 Task: Add a condition where "Channel Is not Satisfaction prediction" in unsolved tickets in your groups.
Action: Mouse moved to (140, 486)
Screenshot: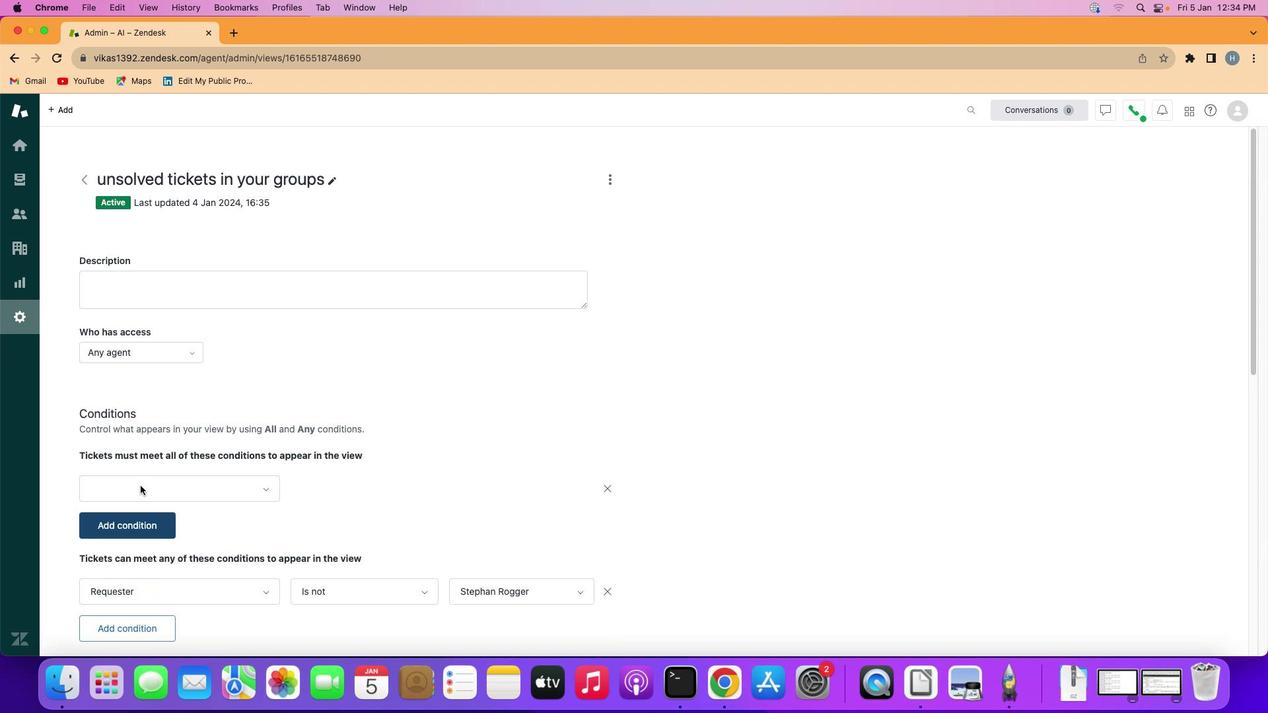 
Action: Mouse pressed left at (140, 486)
Screenshot: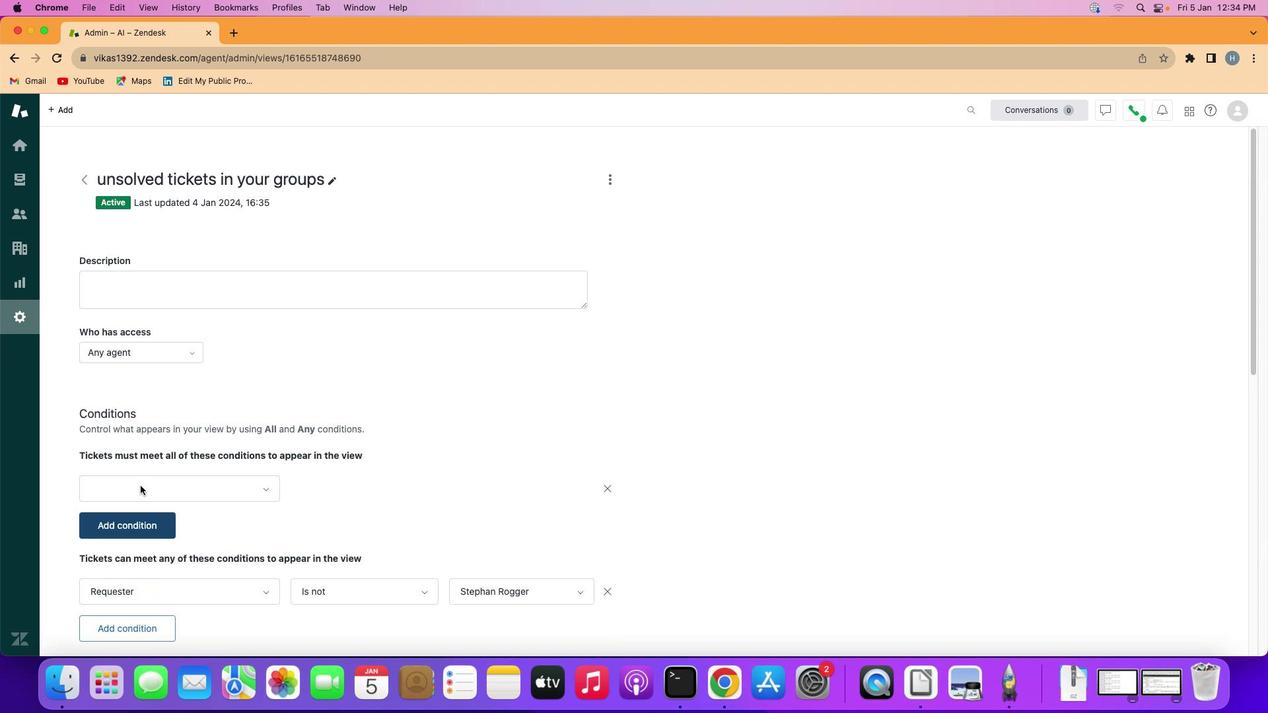 
Action: Mouse moved to (230, 486)
Screenshot: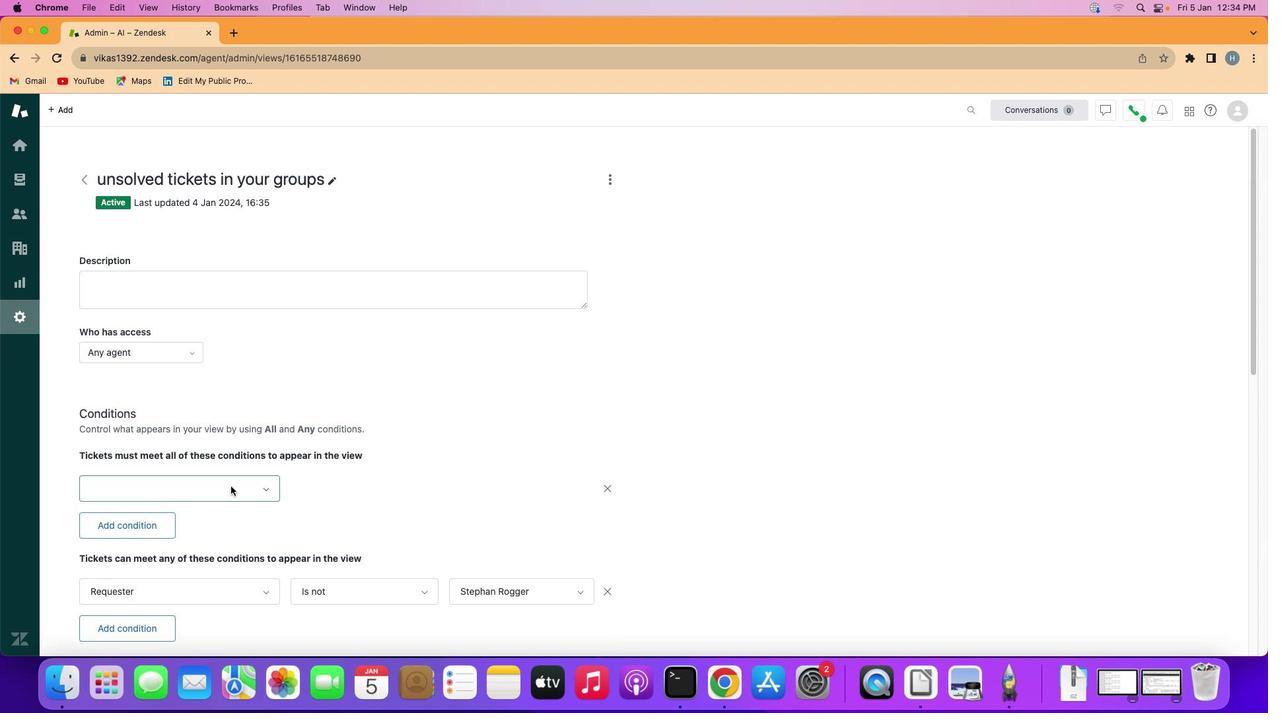 
Action: Mouse pressed left at (230, 486)
Screenshot: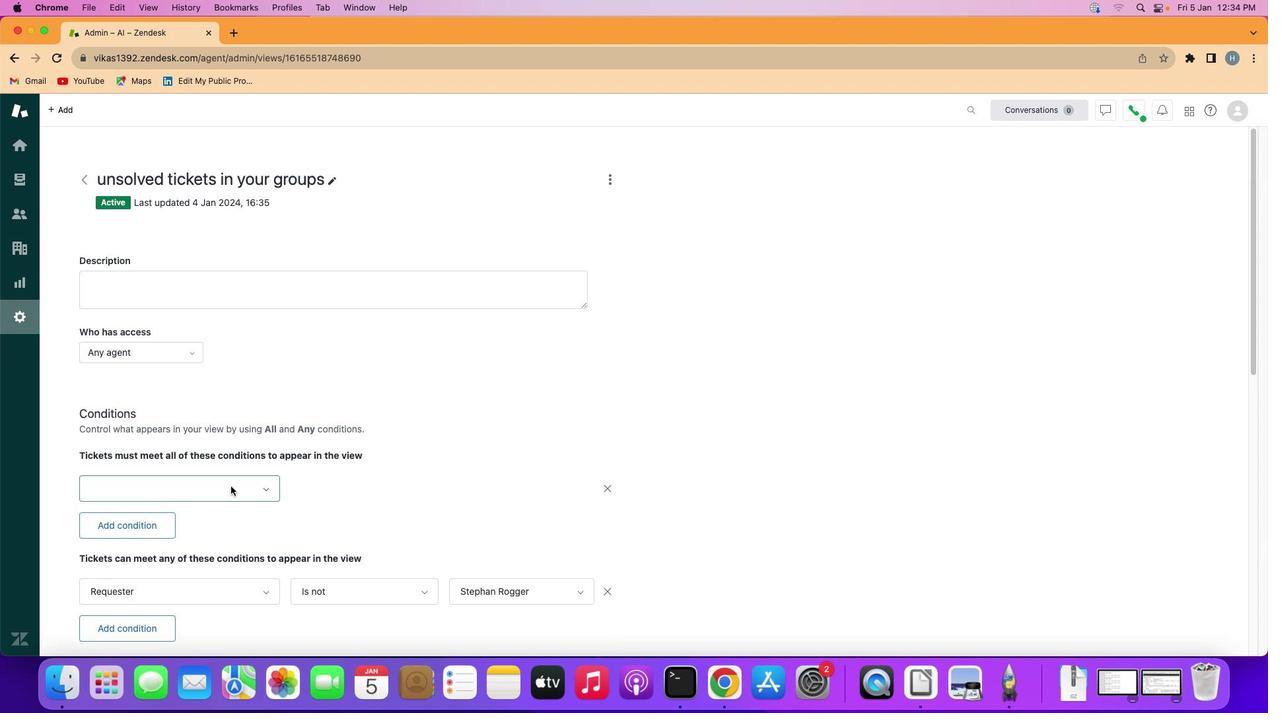 
Action: Mouse moved to (211, 404)
Screenshot: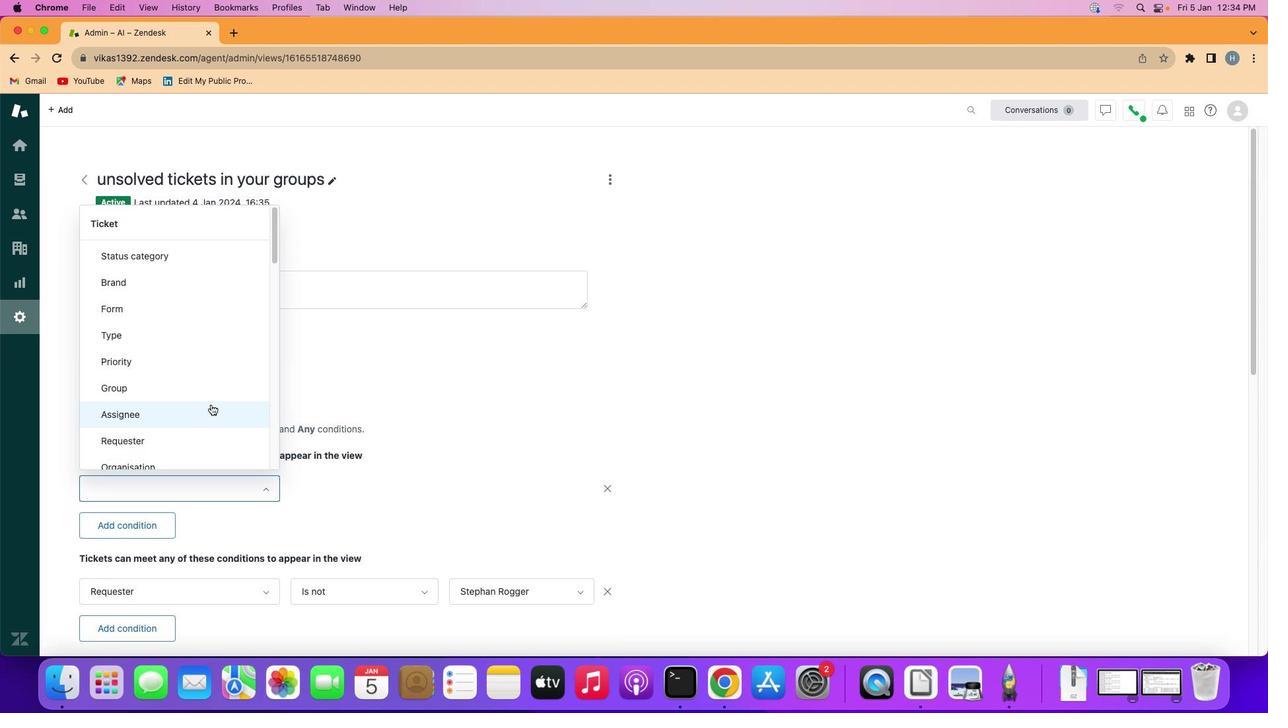 
Action: Mouse scrolled (211, 404) with delta (0, 0)
Screenshot: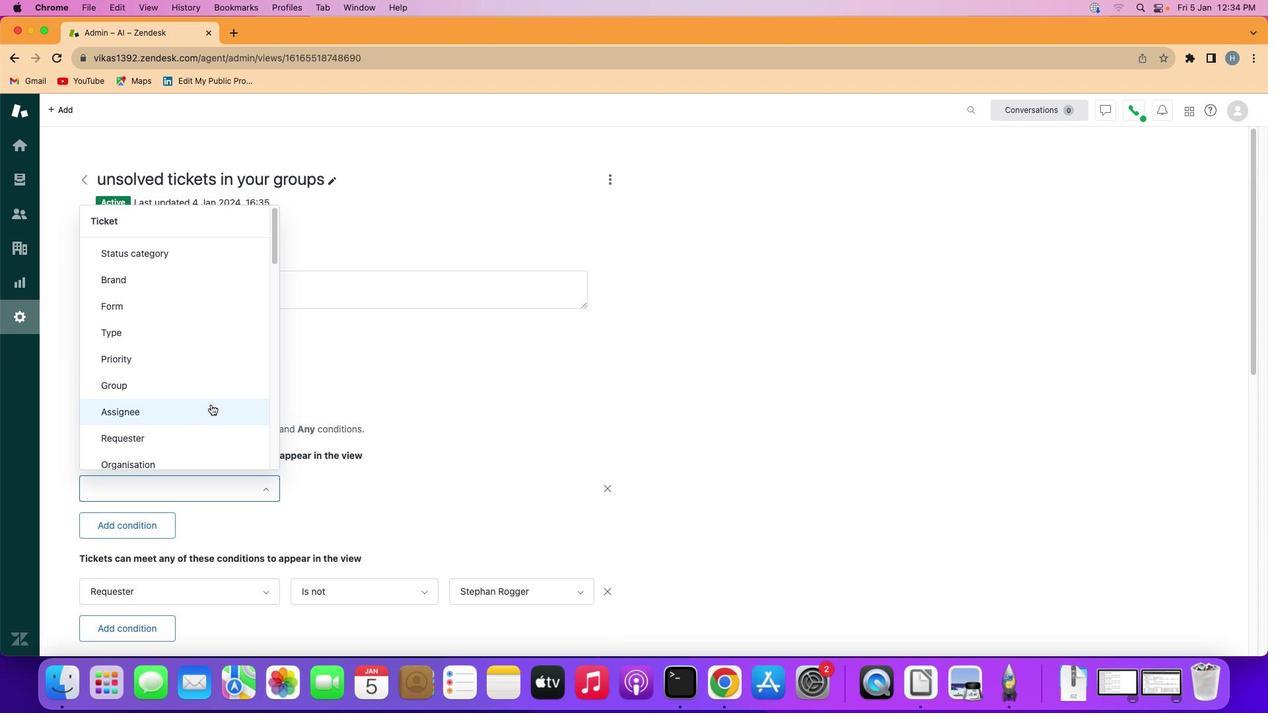 
Action: Mouse scrolled (211, 404) with delta (0, 0)
Screenshot: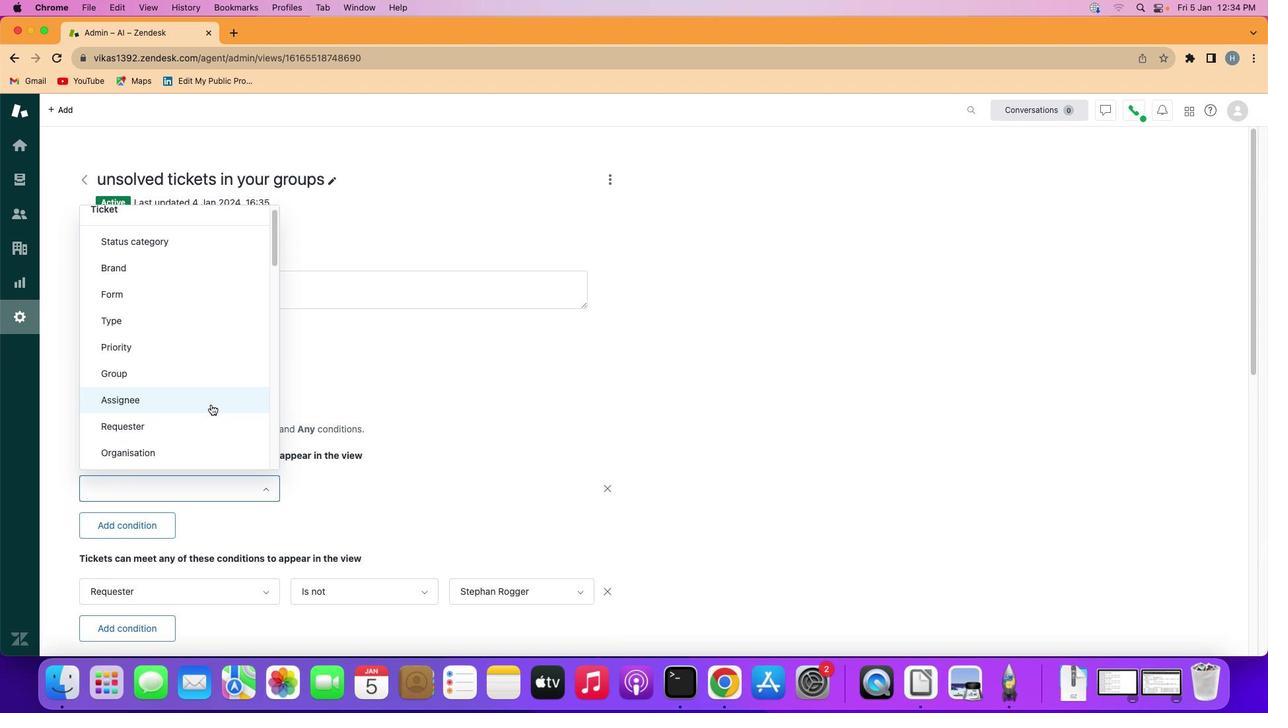 
Action: Mouse scrolled (211, 404) with delta (0, 0)
Screenshot: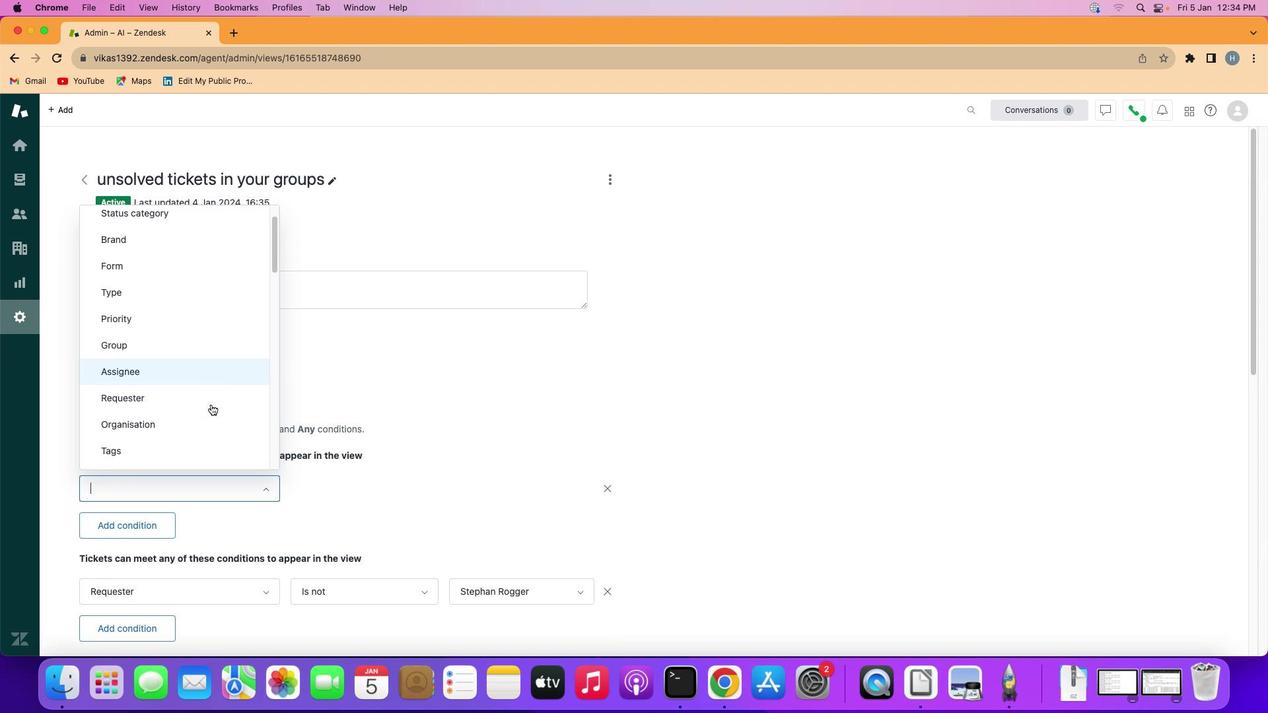 
Action: Mouse scrolled (211, 404) with delta (0, 0)
Screenshot: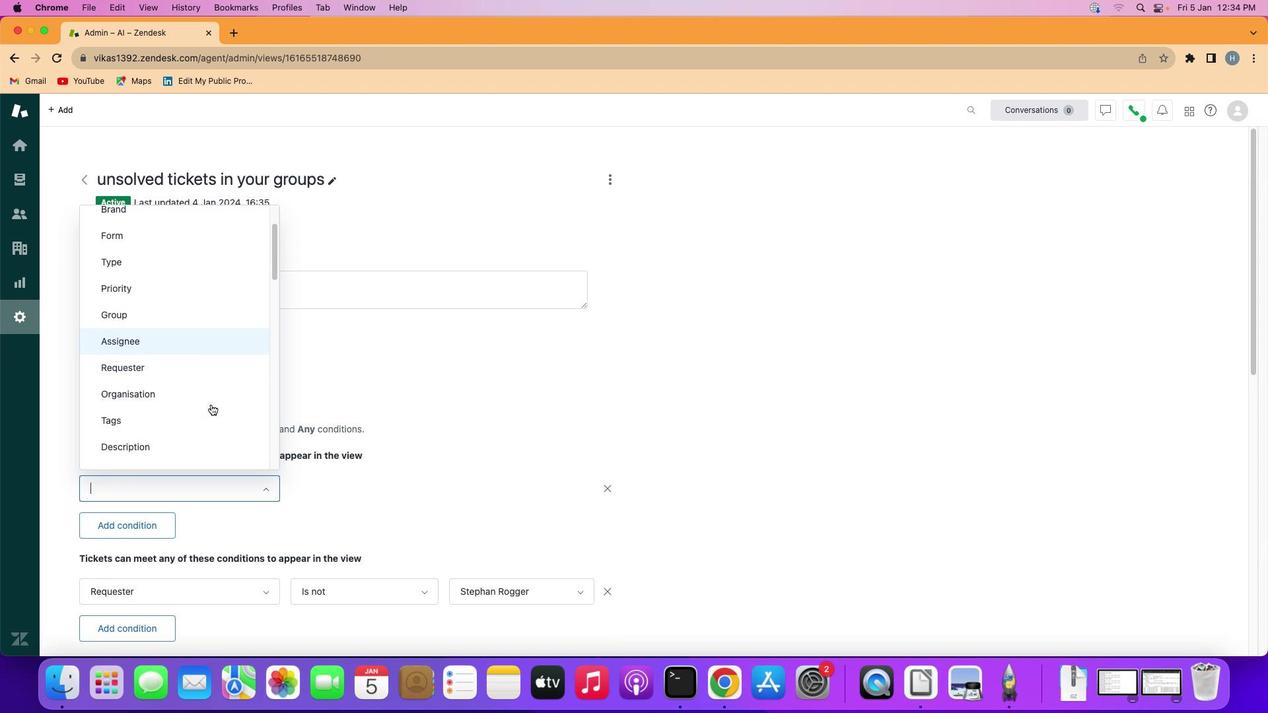 
Action: Mouse scrolled (211, 404) with delta (0, 0)
Screenshot: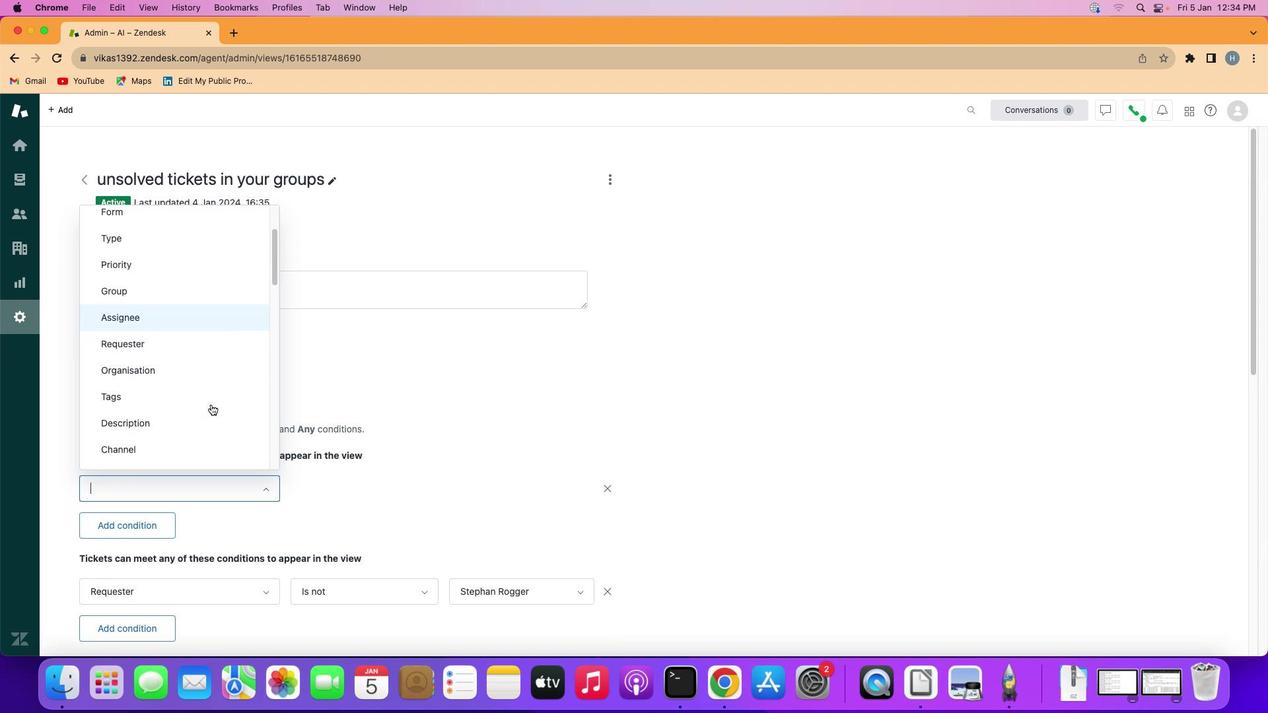 
Action: Mouse scrolled (211, 404) with delta (0, 0)
Screenshot: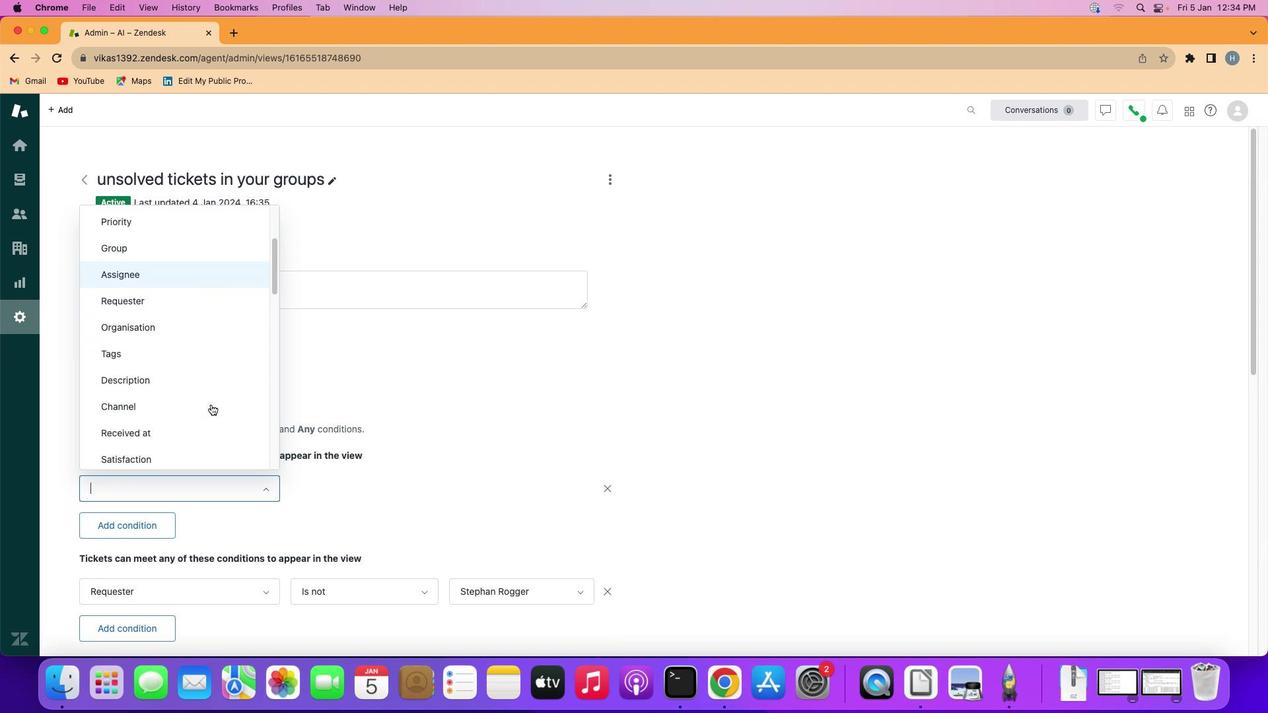 
Action: Mouse moved to (204, 401)
Screenshot: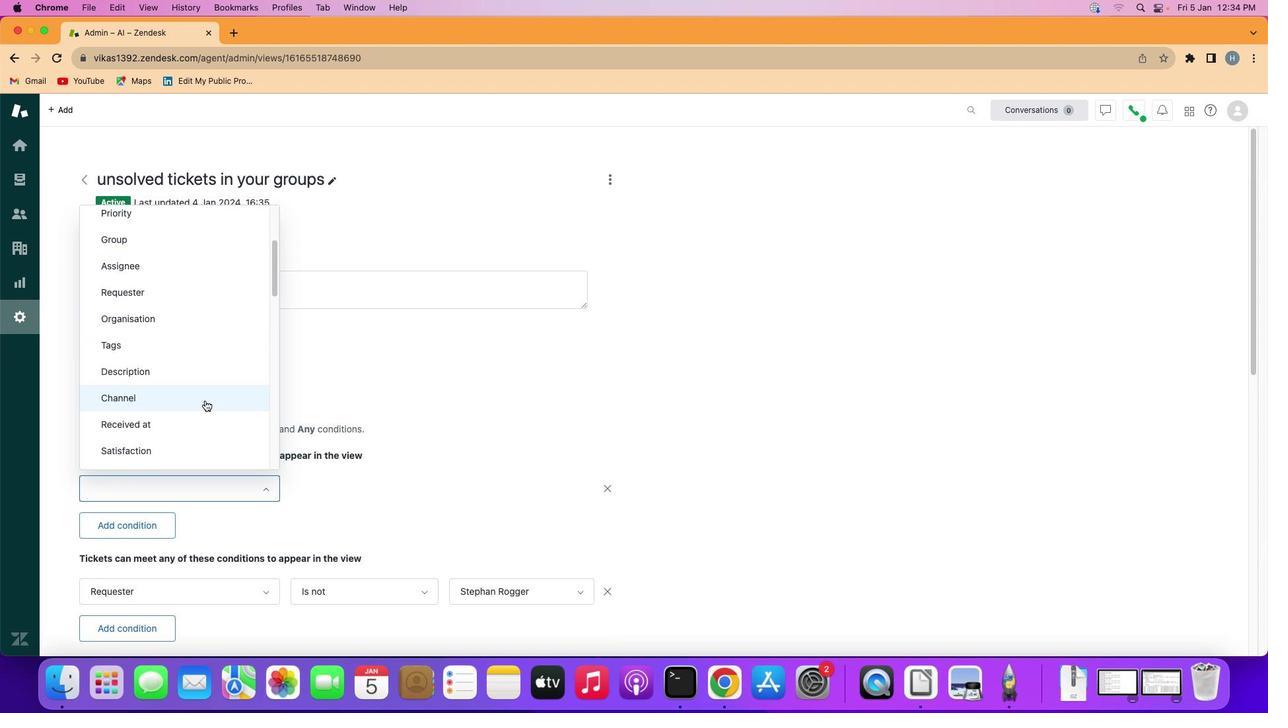 
Action: Mouse pressed left at (204, 401)
Screenshot: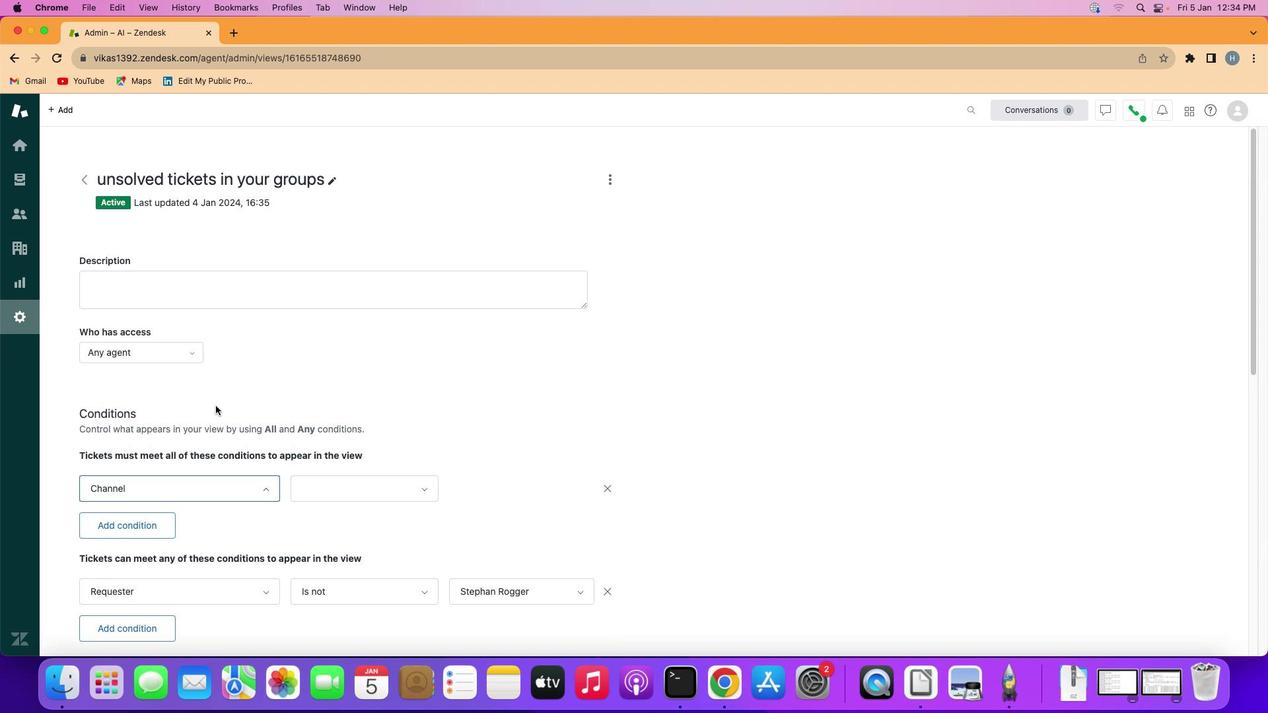
Action: Mouse moved to (354, 493)
Screenshot: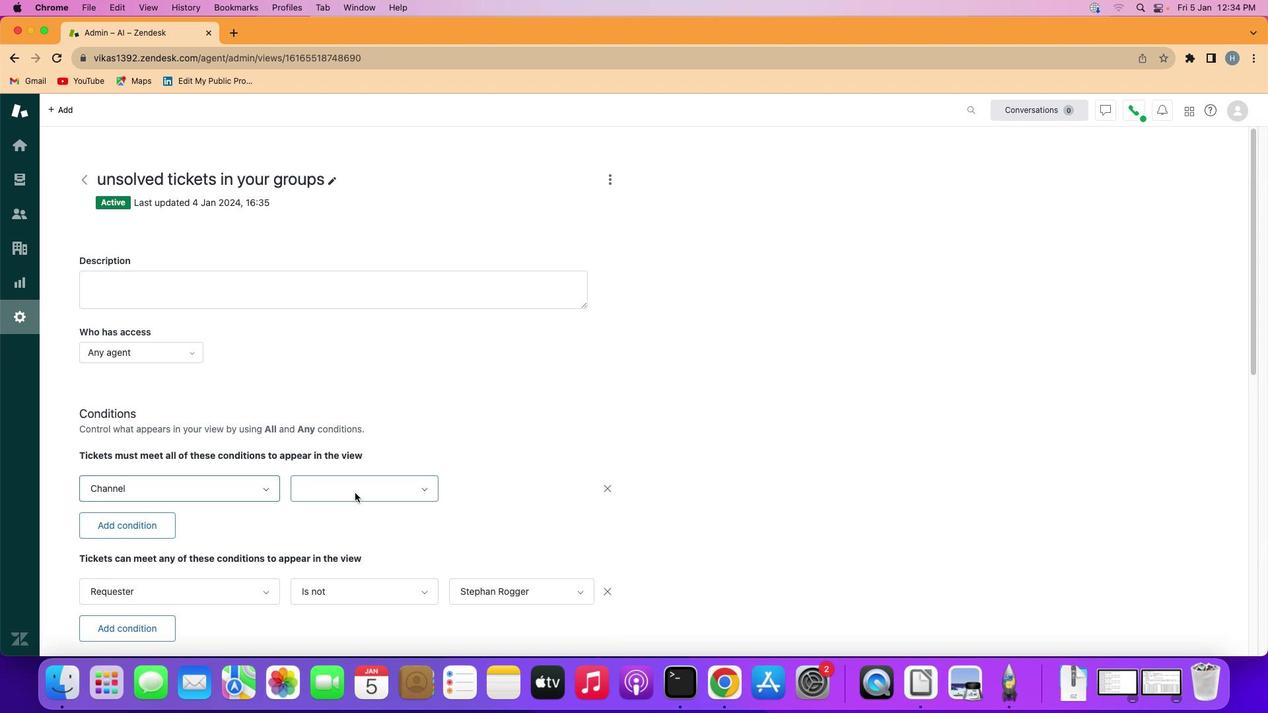 
Action: Mouse pressed left at (354, 493)
Screenshot: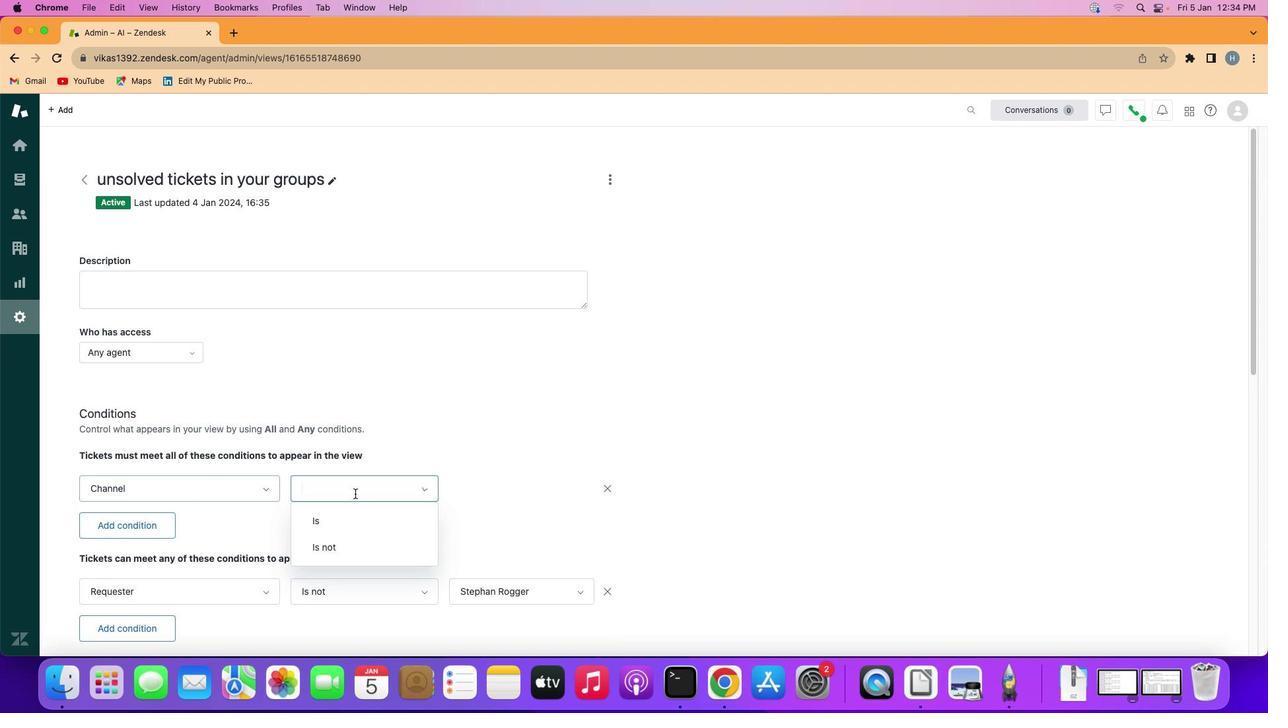 
Action: Mouse moved to (344, 547)
Screenshot: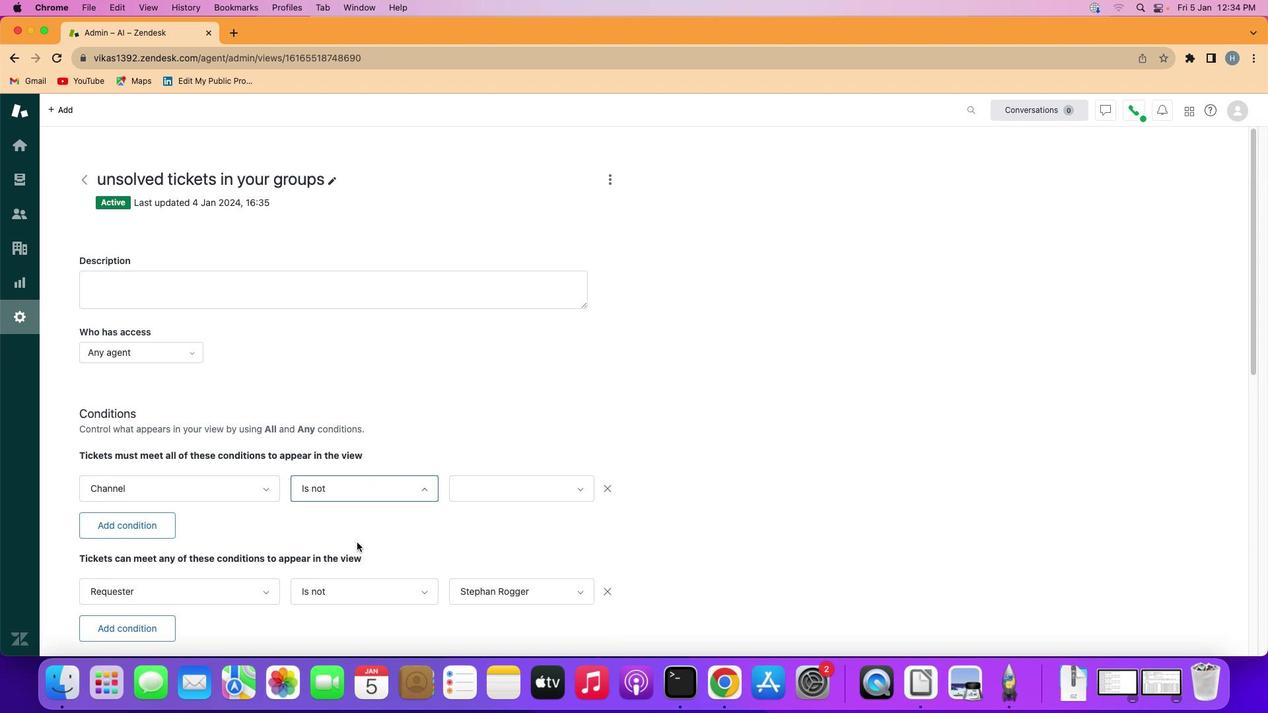 
Action: Mouse pressed left at (344, 547)
Screenshot: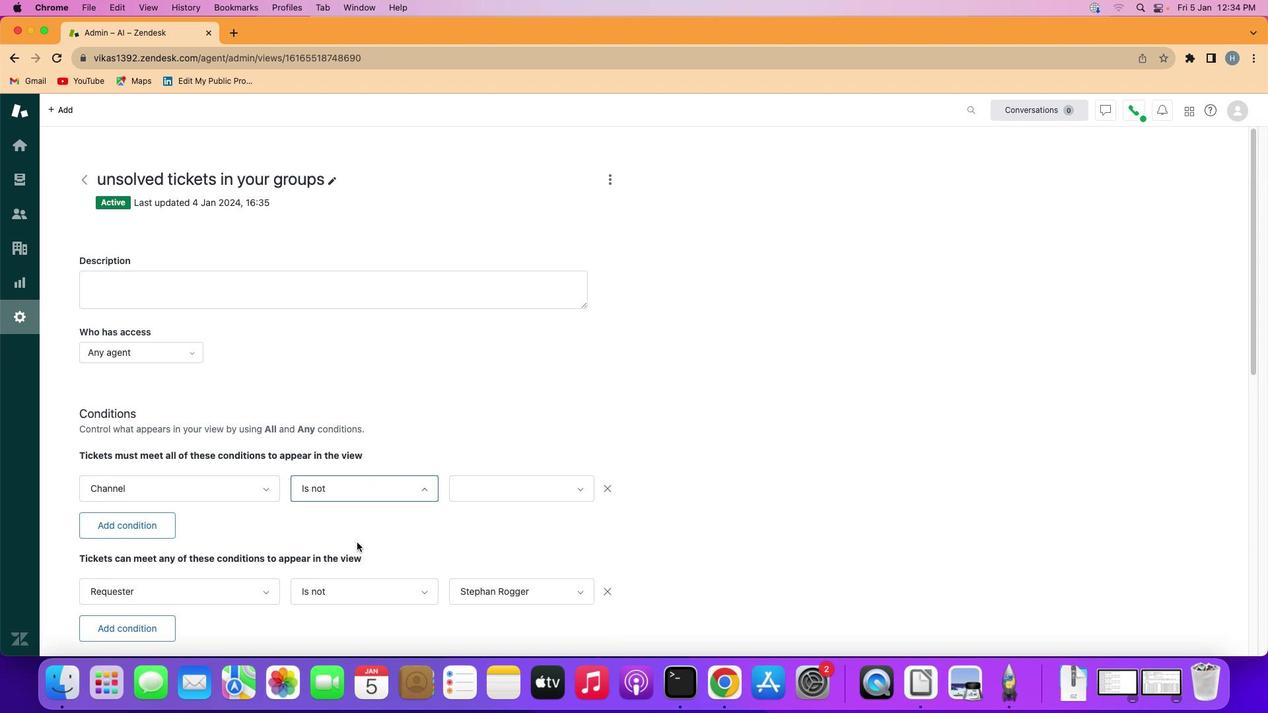 
Action: Mouse moved to (541, 485)
Screenshot: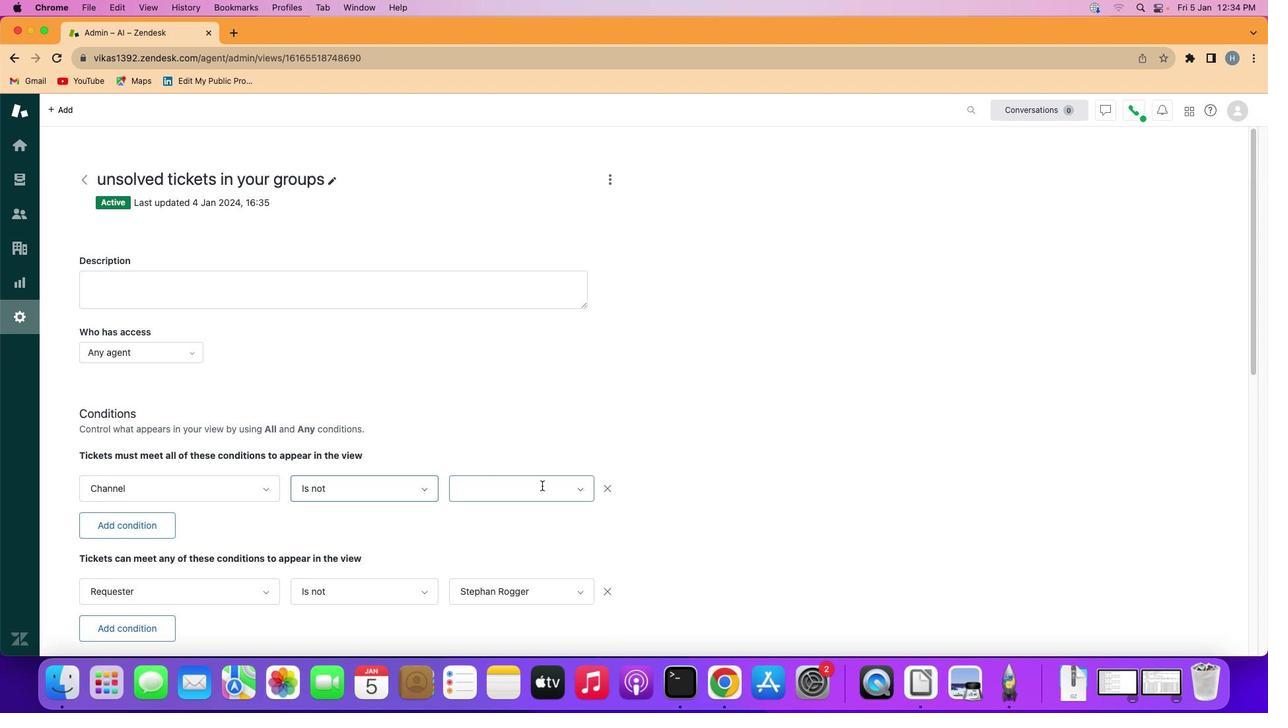 
Action: Mouse pressed left at (541, 485)
Screenshot: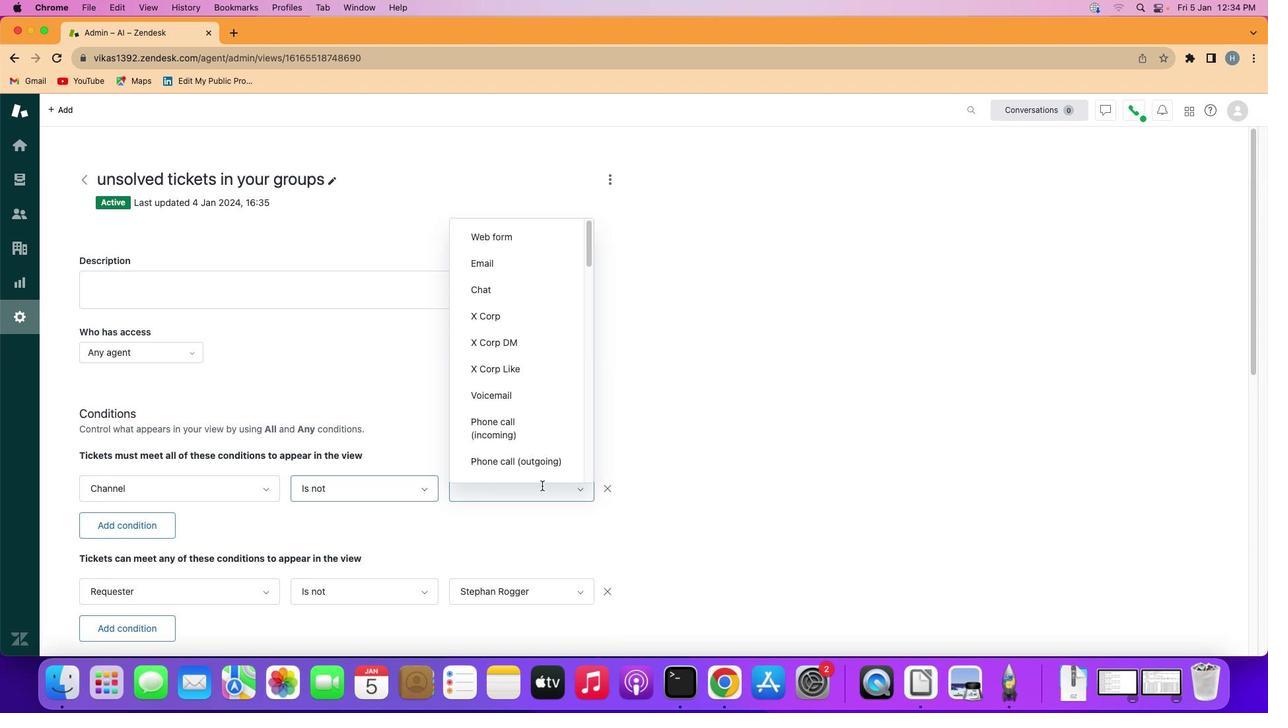 
Action: Mouse moved to (519, 378)
Screenshot: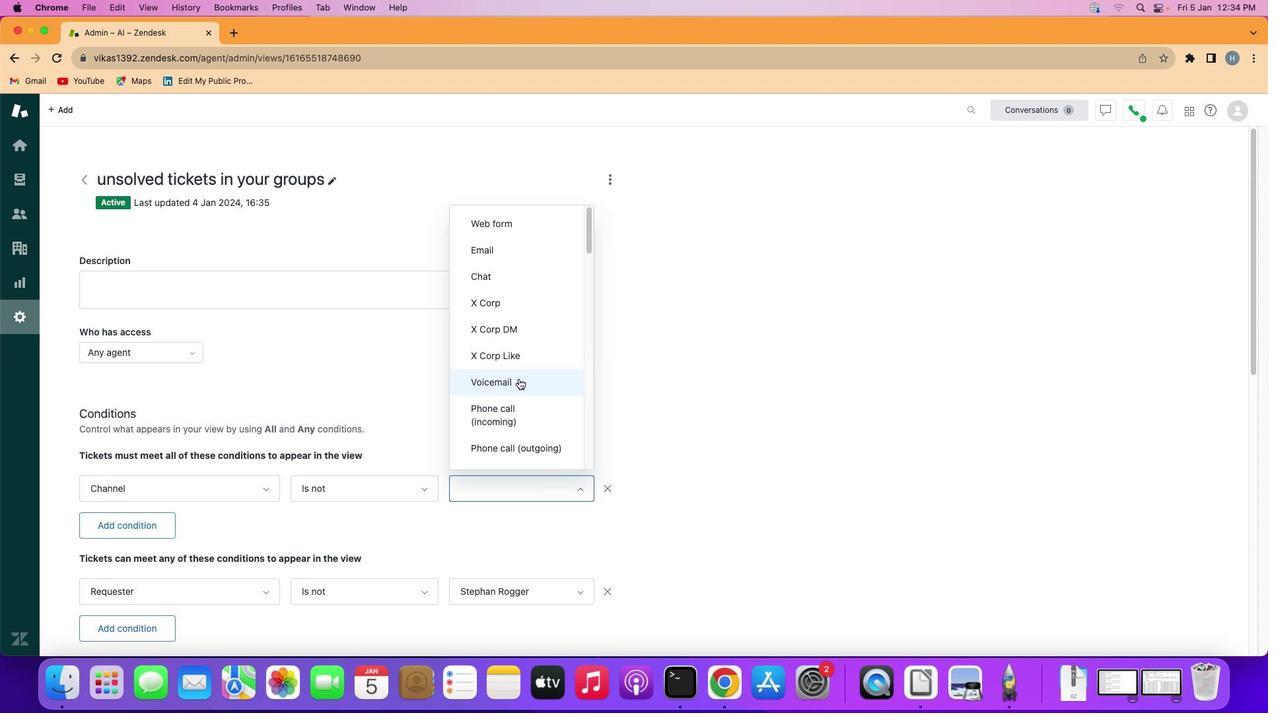 
Action: Mouse scrolled (519, 378) with delta (0, 0)
Screenshot: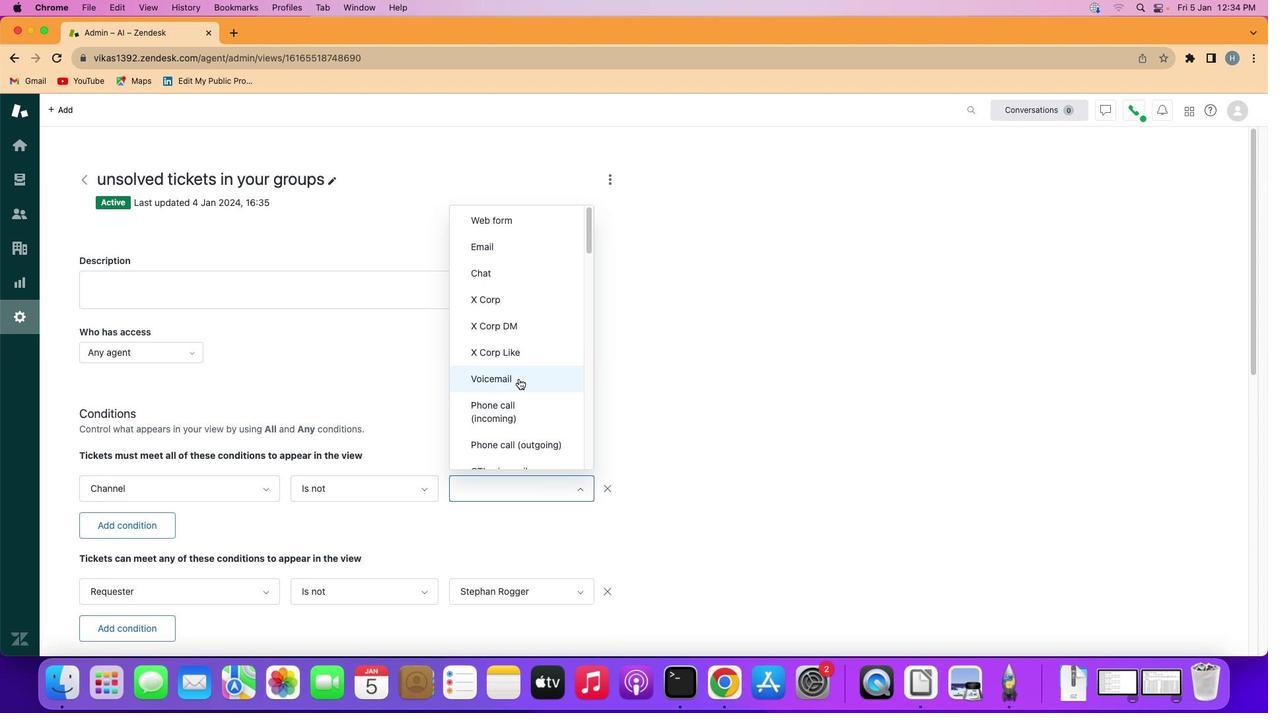 
Action: Mouse scrolled (519, 378) with delta (0, 0)
Screenshot: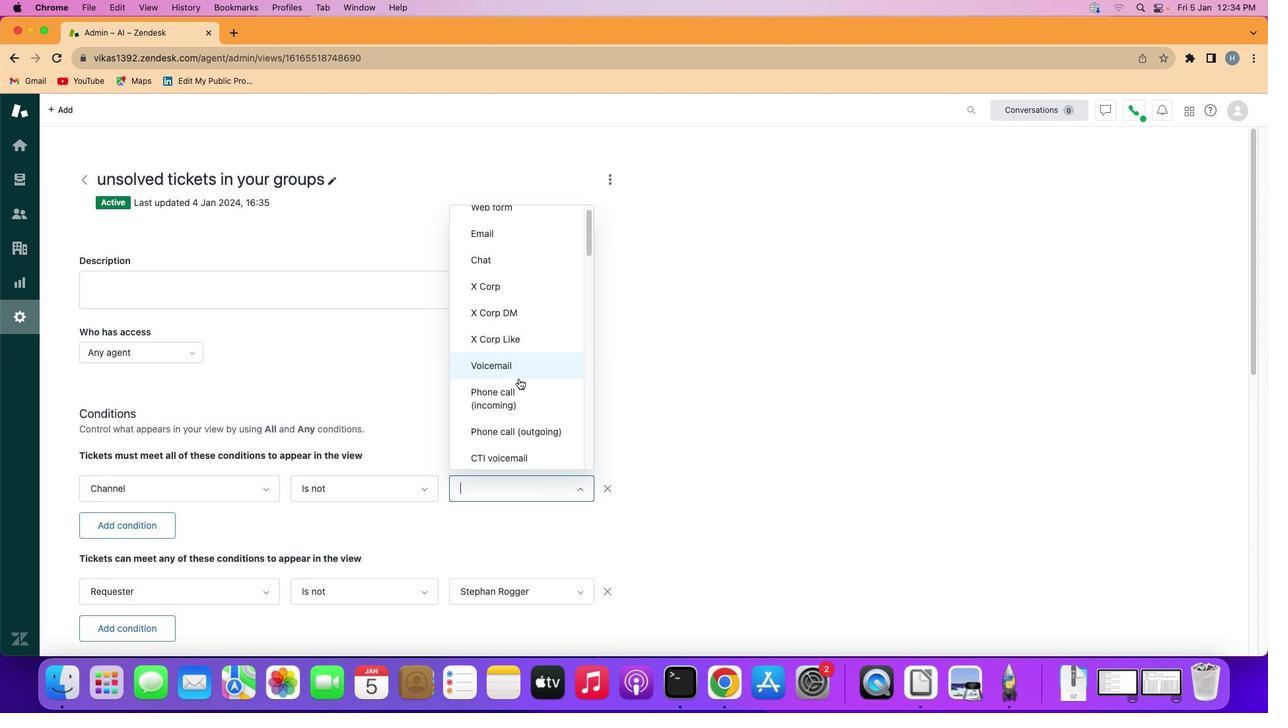 
Action: Mouse scrolled (519, 378) with delta (0, 0)
Screenshot: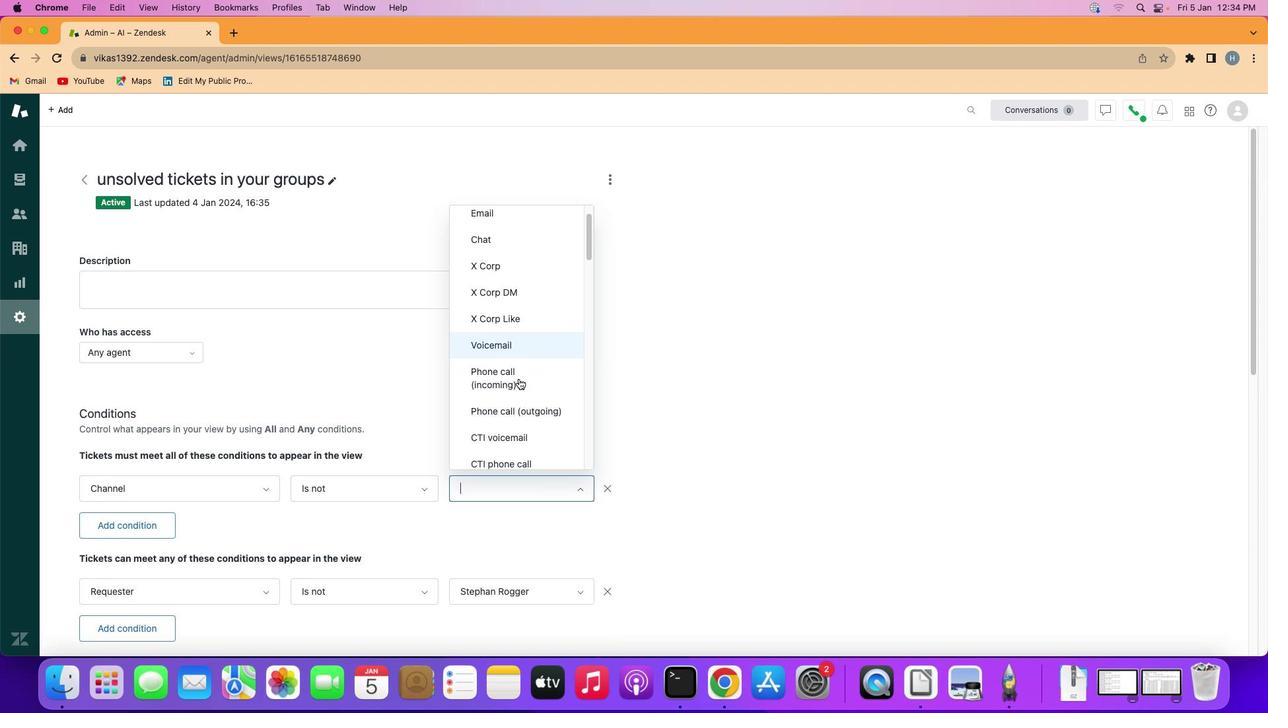 
Action: Mouse scrolled (519, 378) with delta (0, 0)
Screenshot: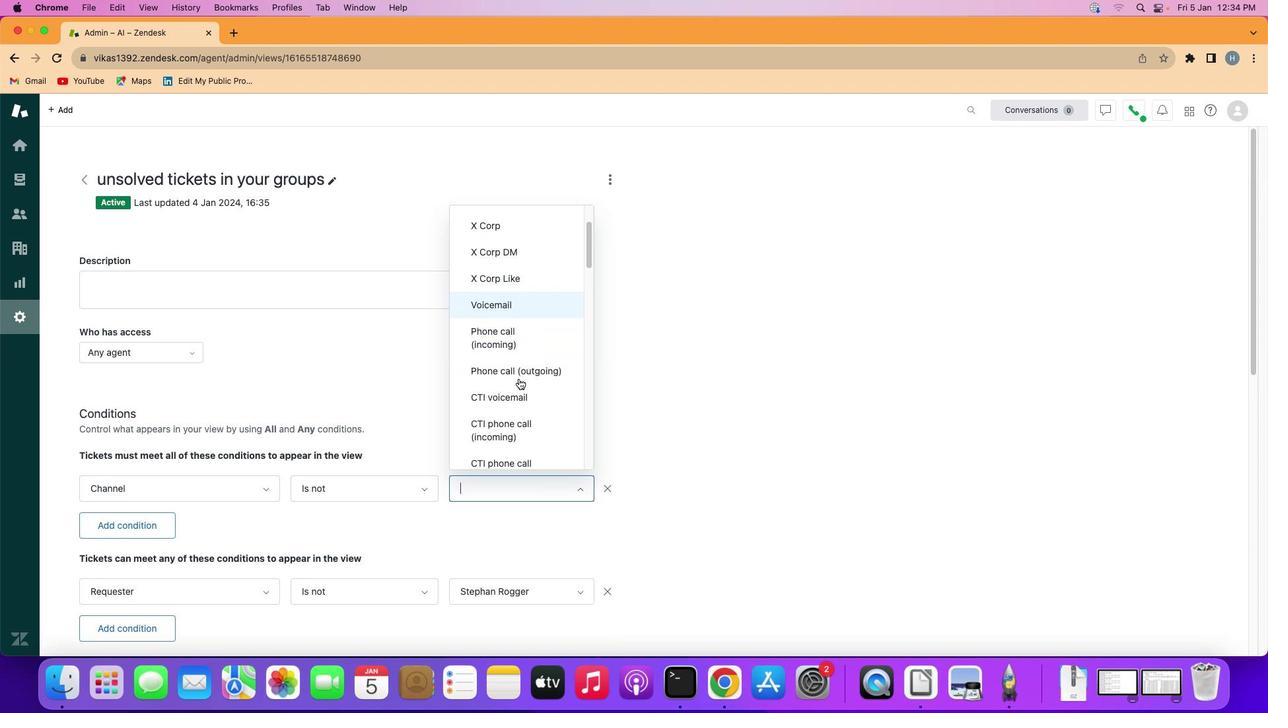 
Action: Mouse scrolled (519, 378) with delta (0, 0)
Screenshot: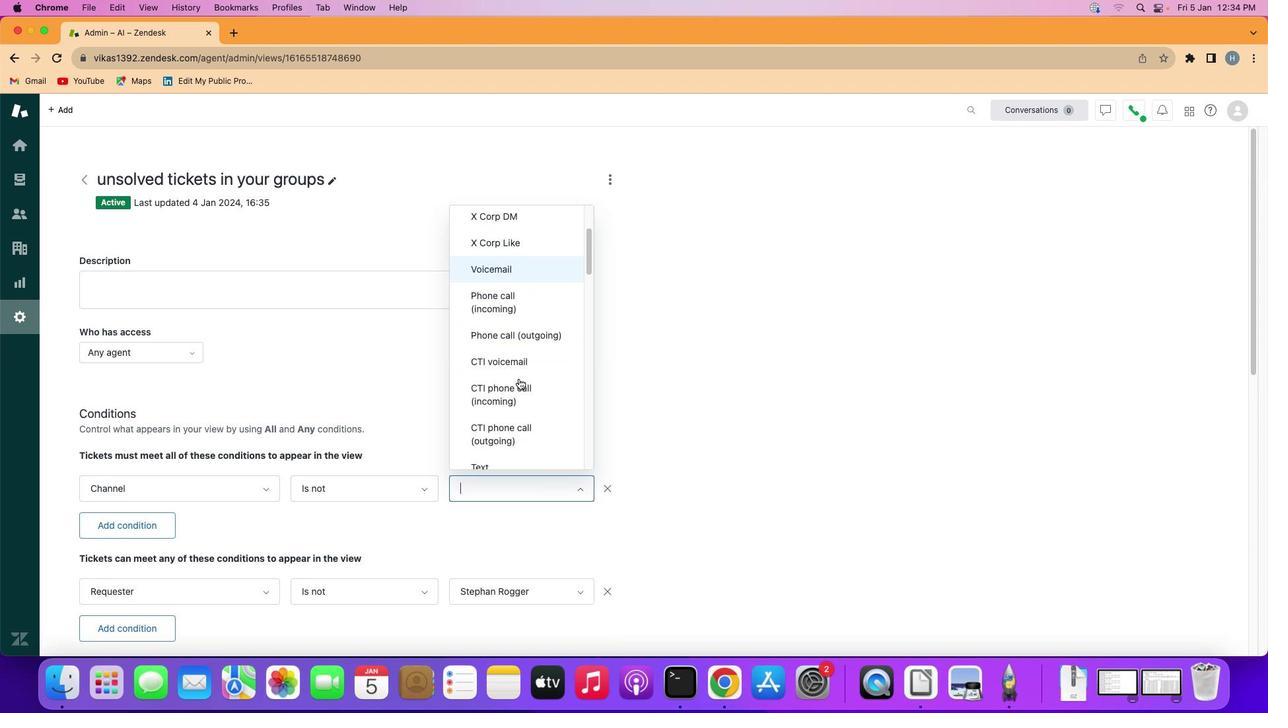 
Action: Mouse scrolled (519, 378) with delta (0, 0)
Screenshot: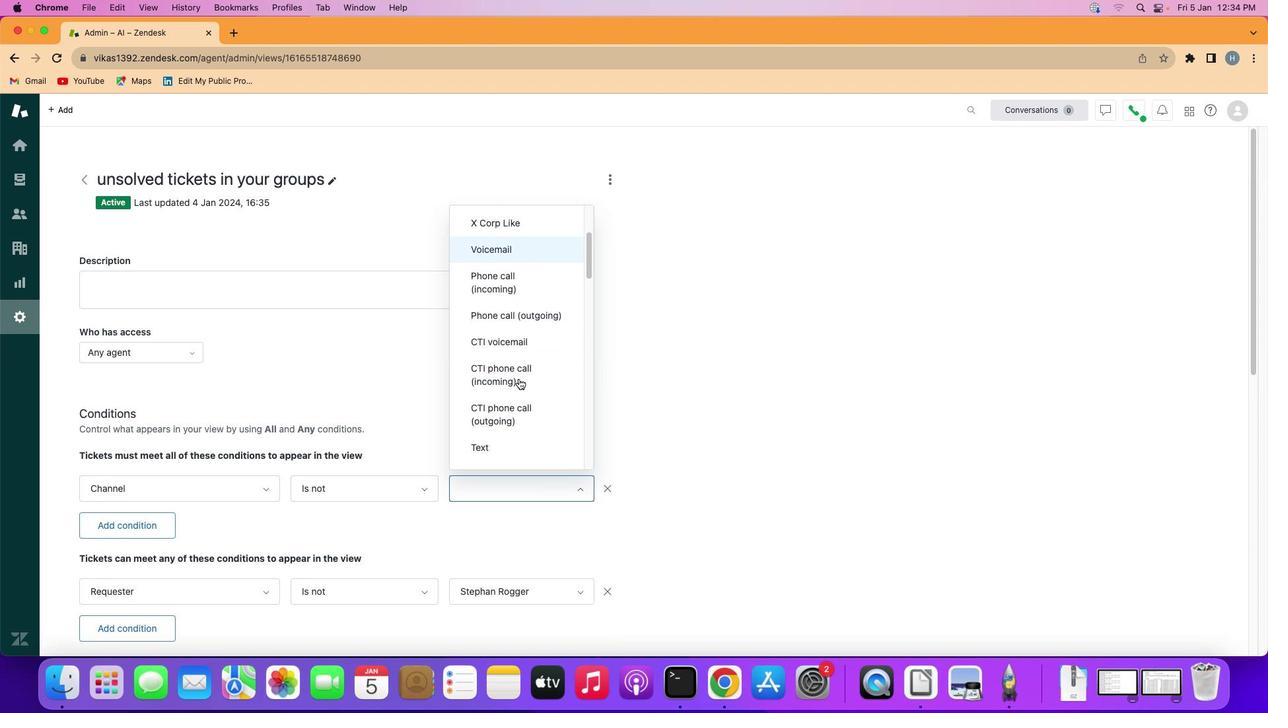 
Action: Mouse scrolled (519, 378) with delta (0, 0)
Screenshot: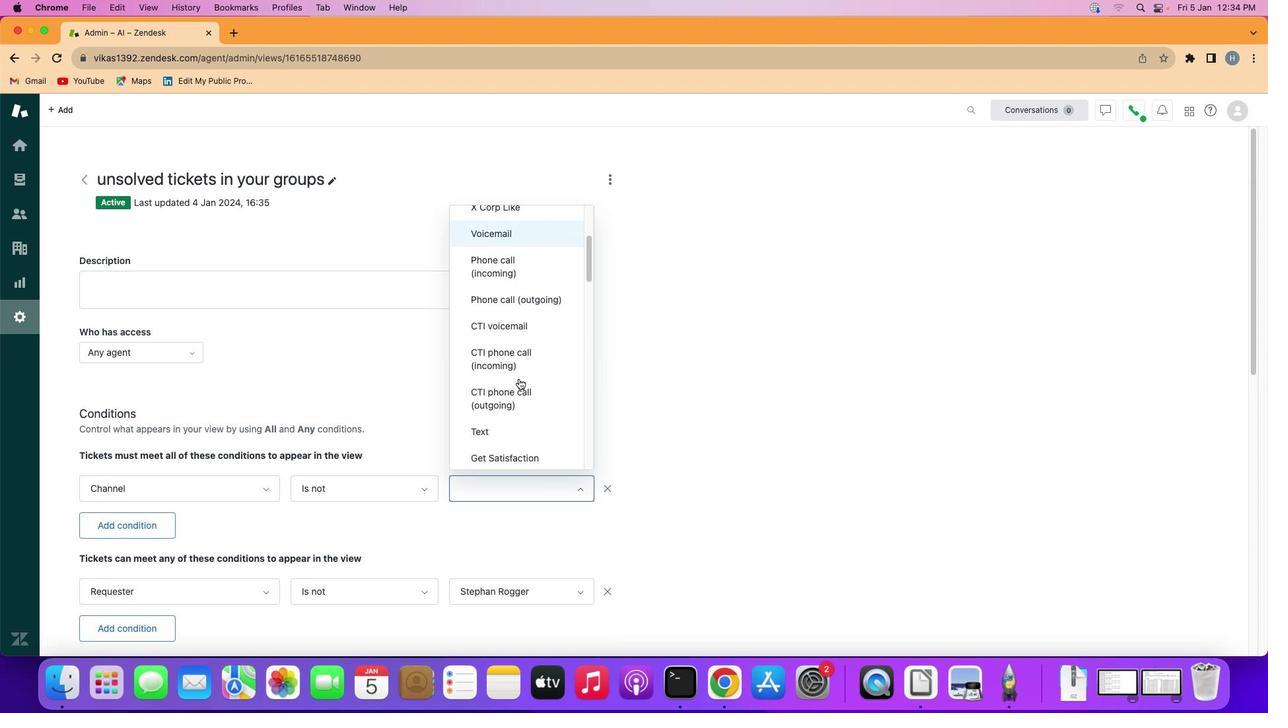 
Action: Mouse scrolled (519, 378) with delta (0, 0)
Screenshot: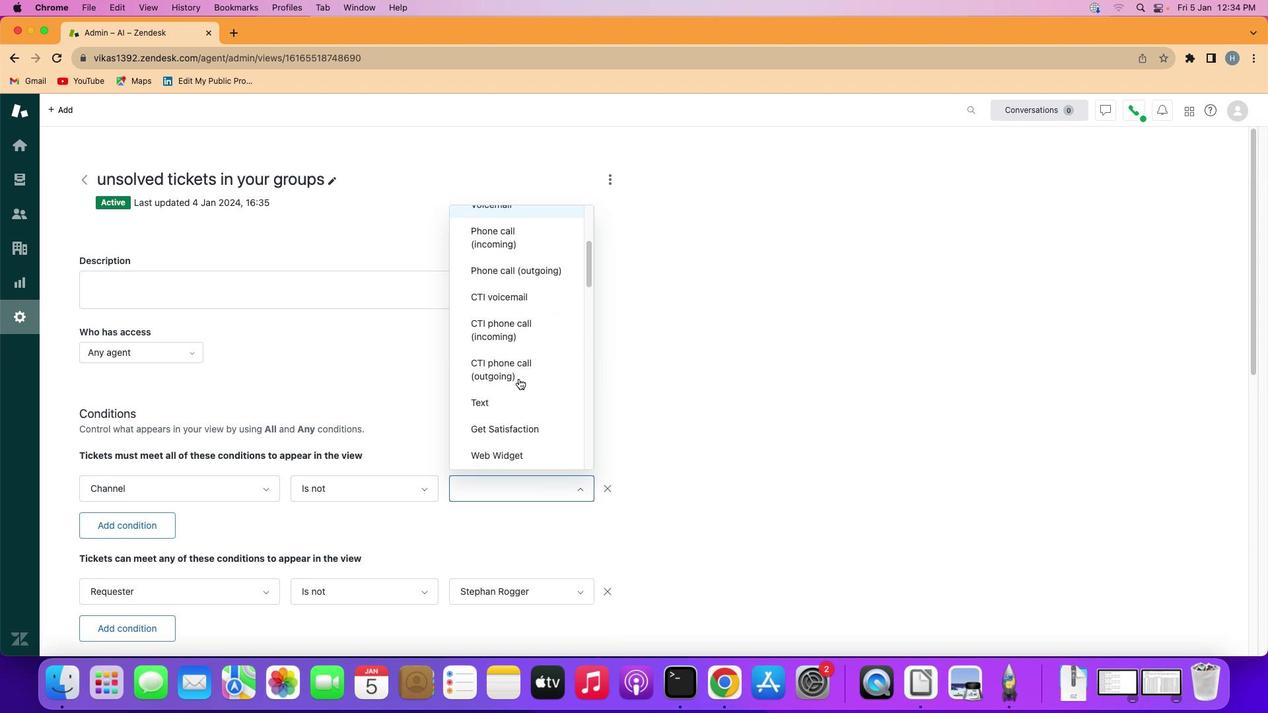 
Action: Mouse scrolled (519, 378) with delta (0, 0)
Screenshot: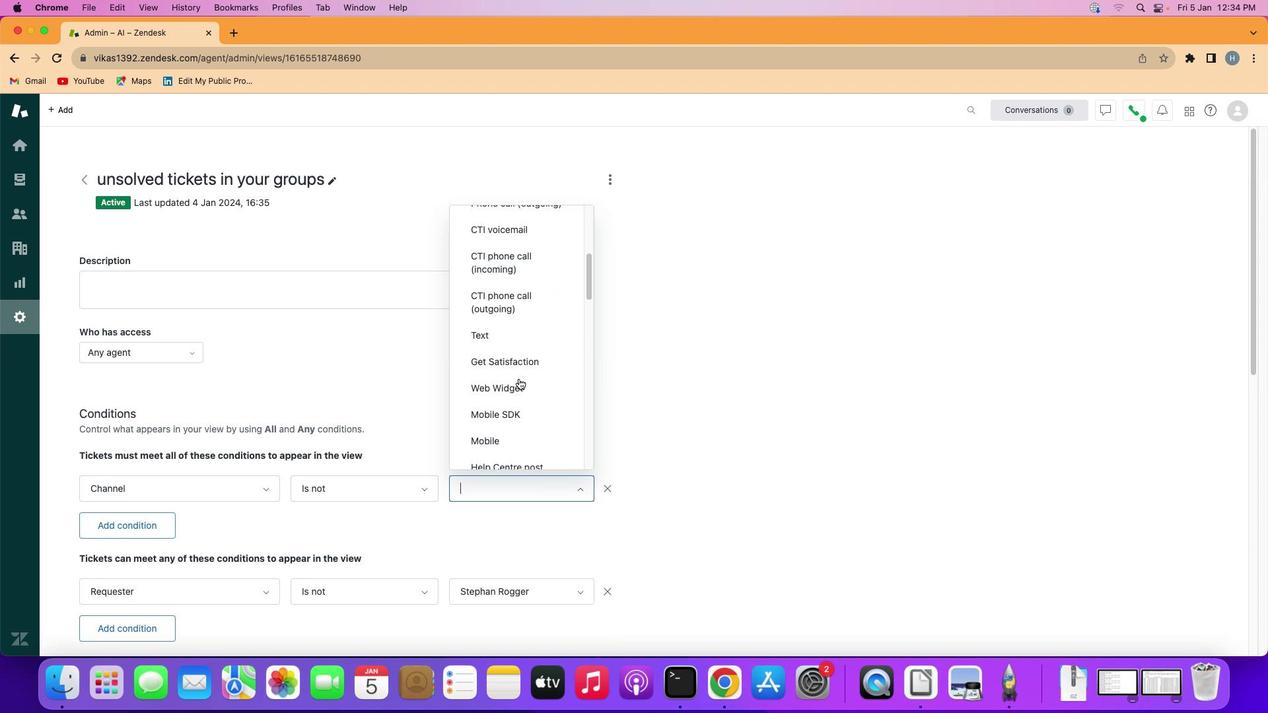 
Action: Mouse scrolled (519, 378) with delta (0, 0)
Screenshot: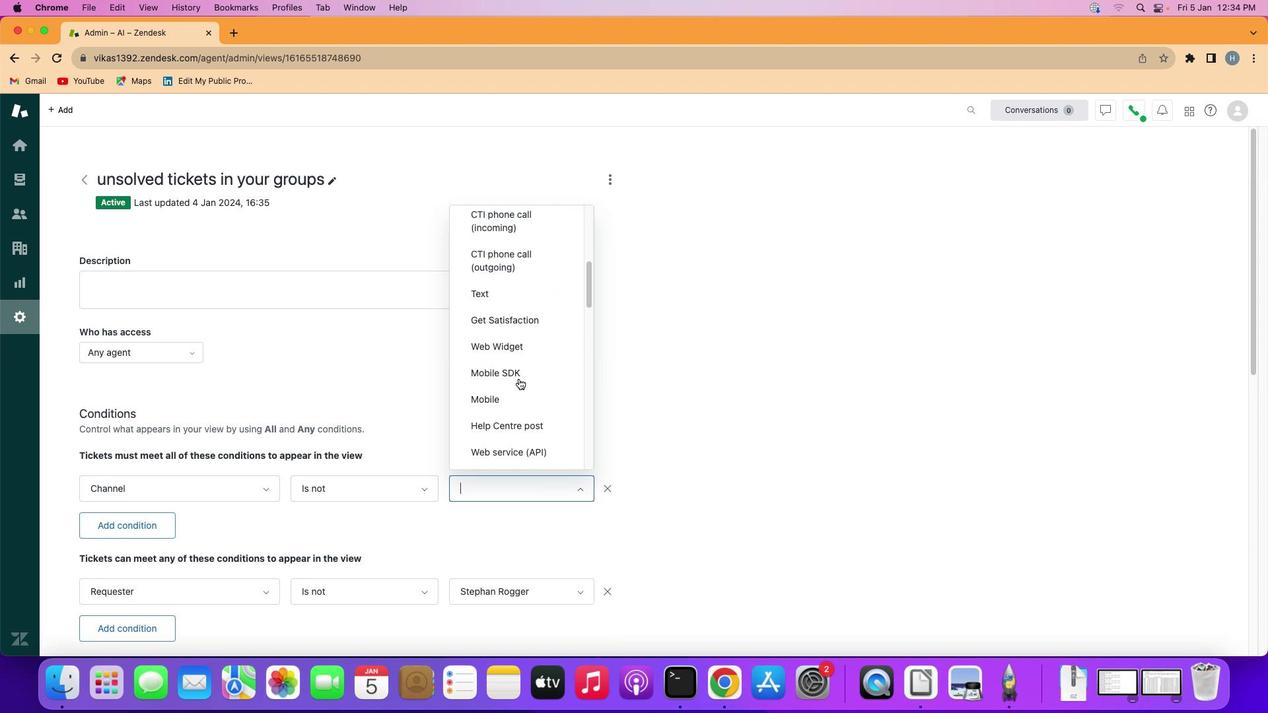 
Action: Mouse scrolled (519, 378) with delta (0, 0)
Screenshot: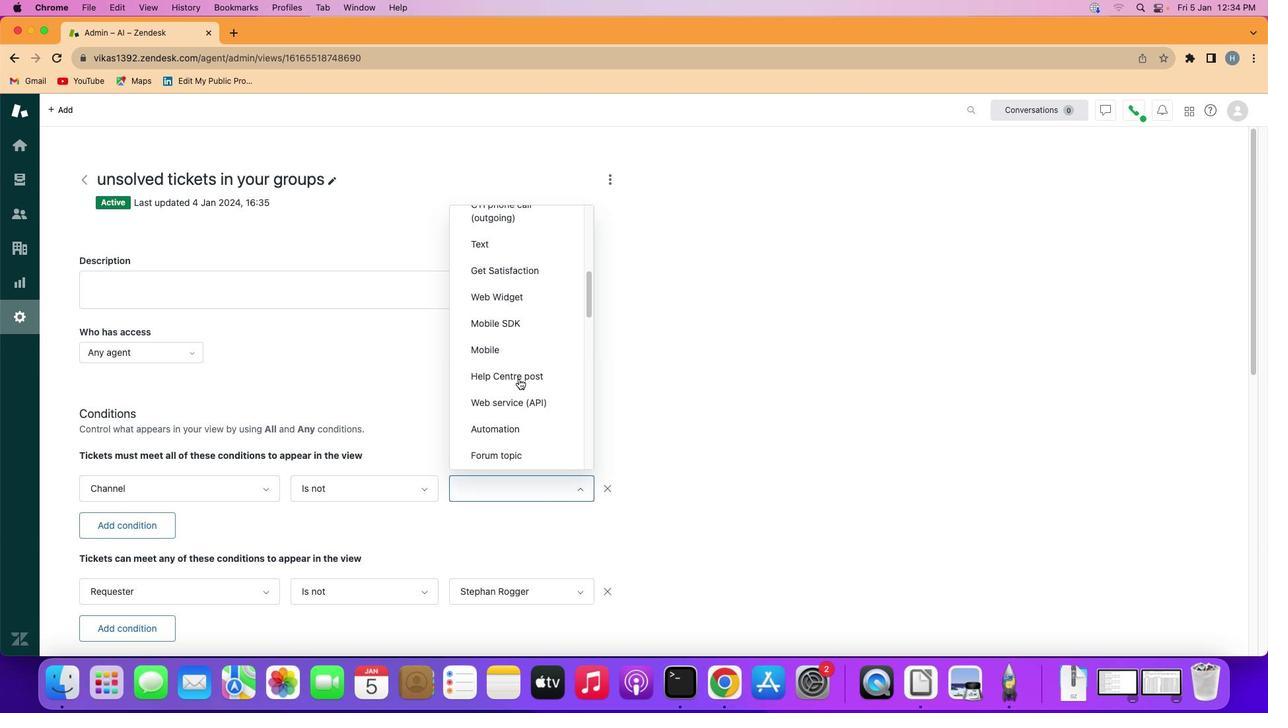 
Action: Mouse scrolled (519, 378) with delta (0, 0)
Screenshot: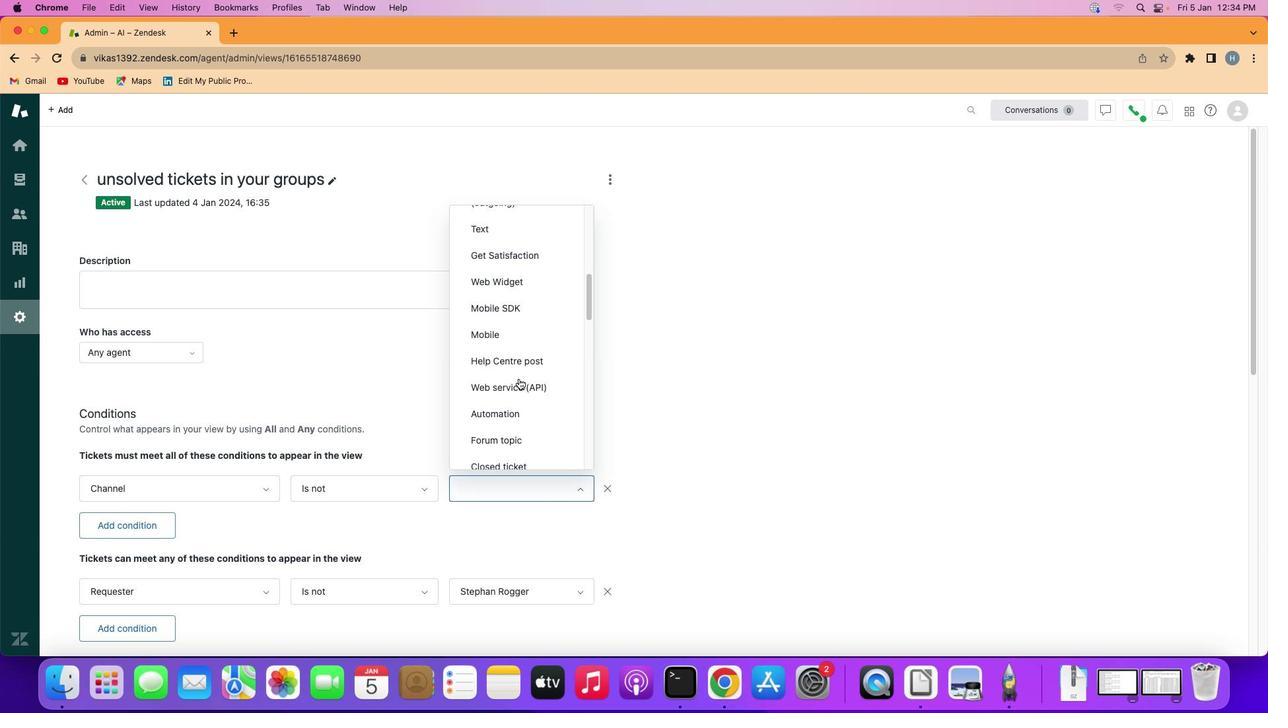 
Action: Mouse scrolled (519, 378) with delta (0, 0)
Screenshot: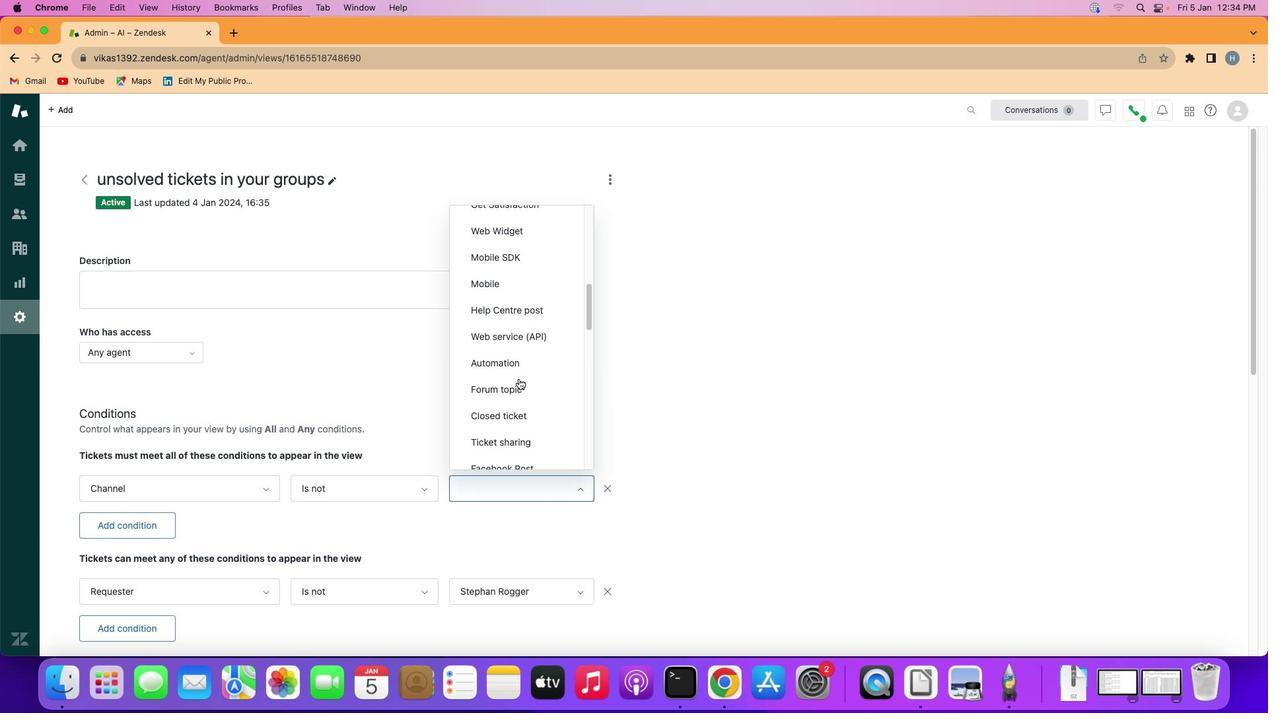 
Action: Mouse scrolled (519, 378) with delta (0, 0)
Screenshot: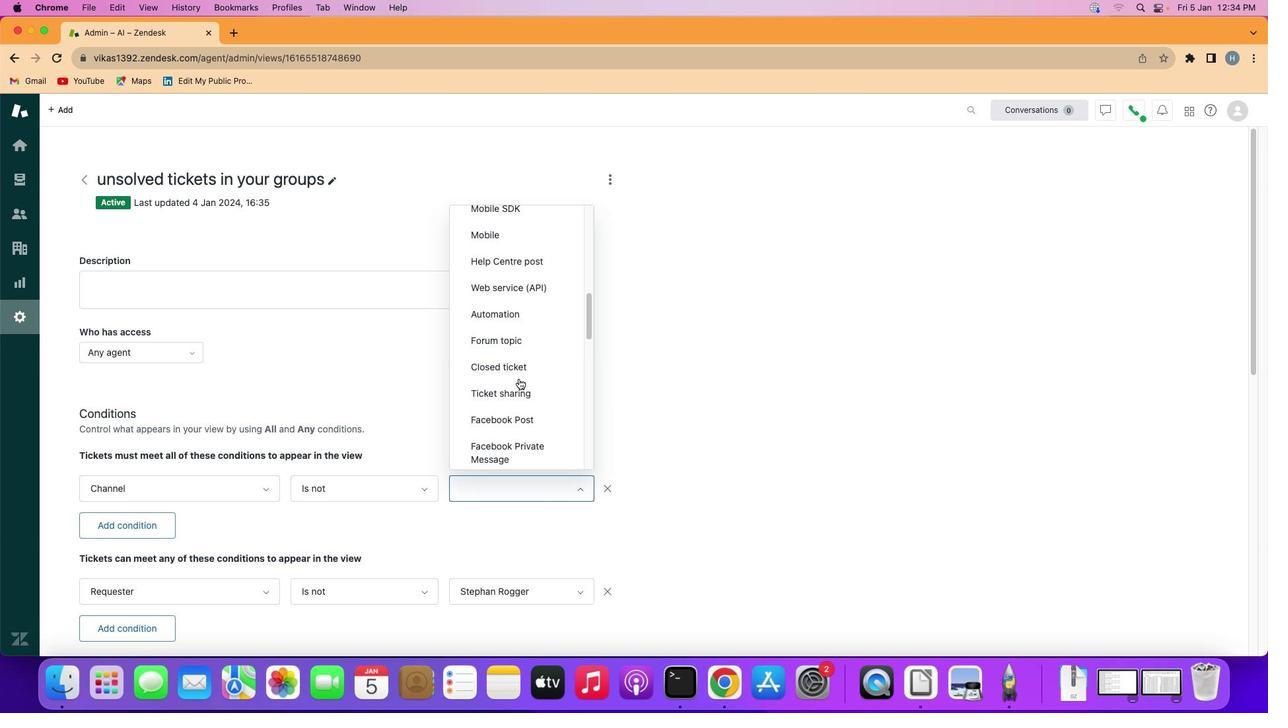 
Action: Mouse scrolled (519, 378) with delta (0, 0)
Screenshot: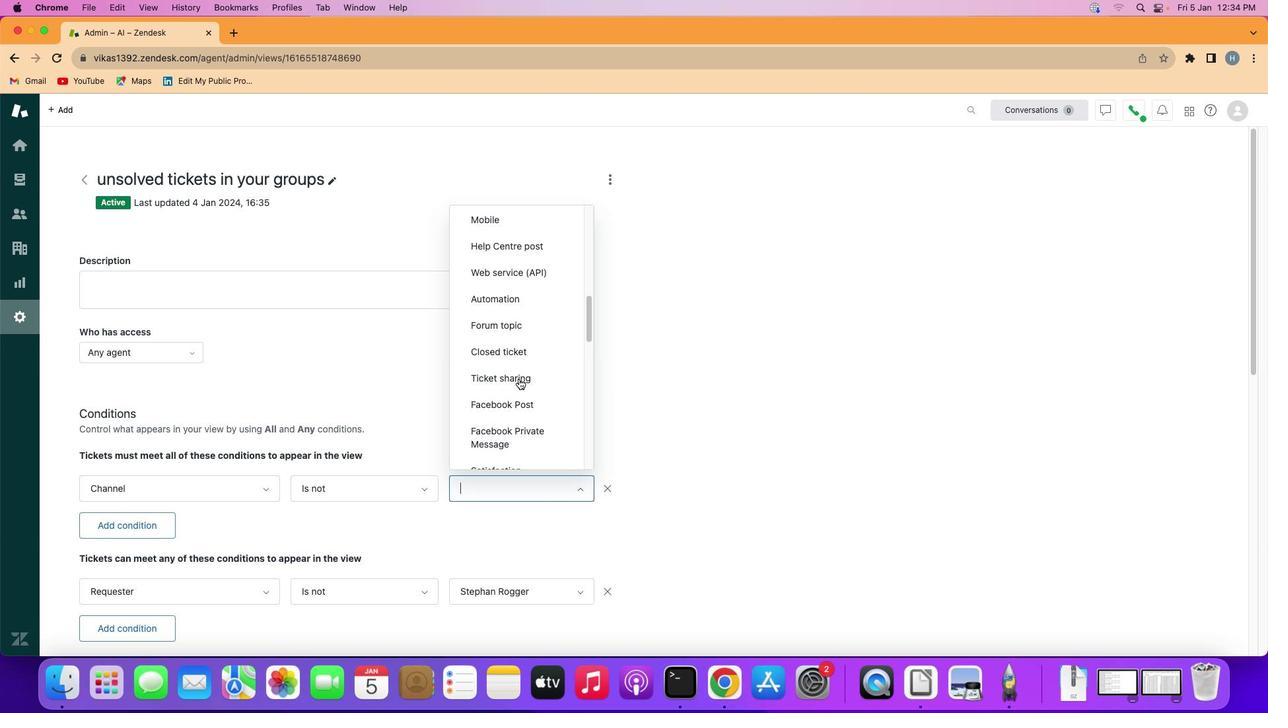 
Action: Mouse scrolled (519, 378) with delta (0, 0)
Screenshot: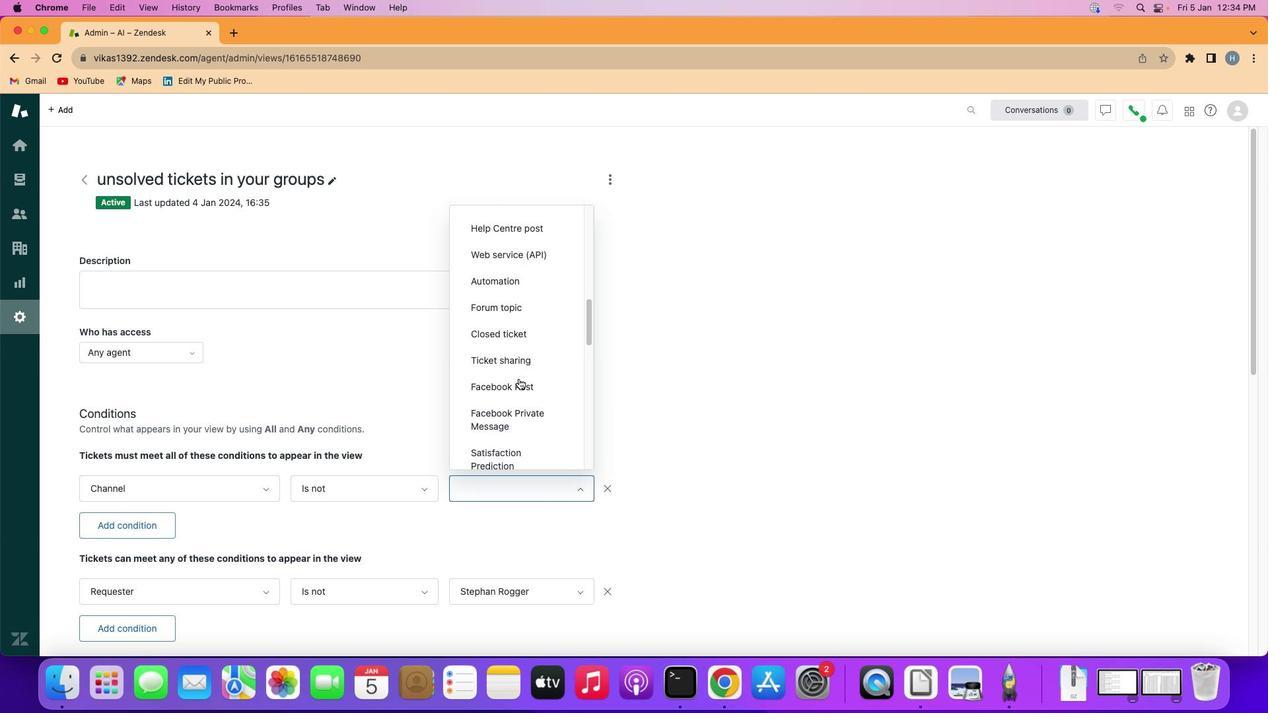 
Action: Mouse scrolled (519, 378) with delta (0, 0)
Screenshot: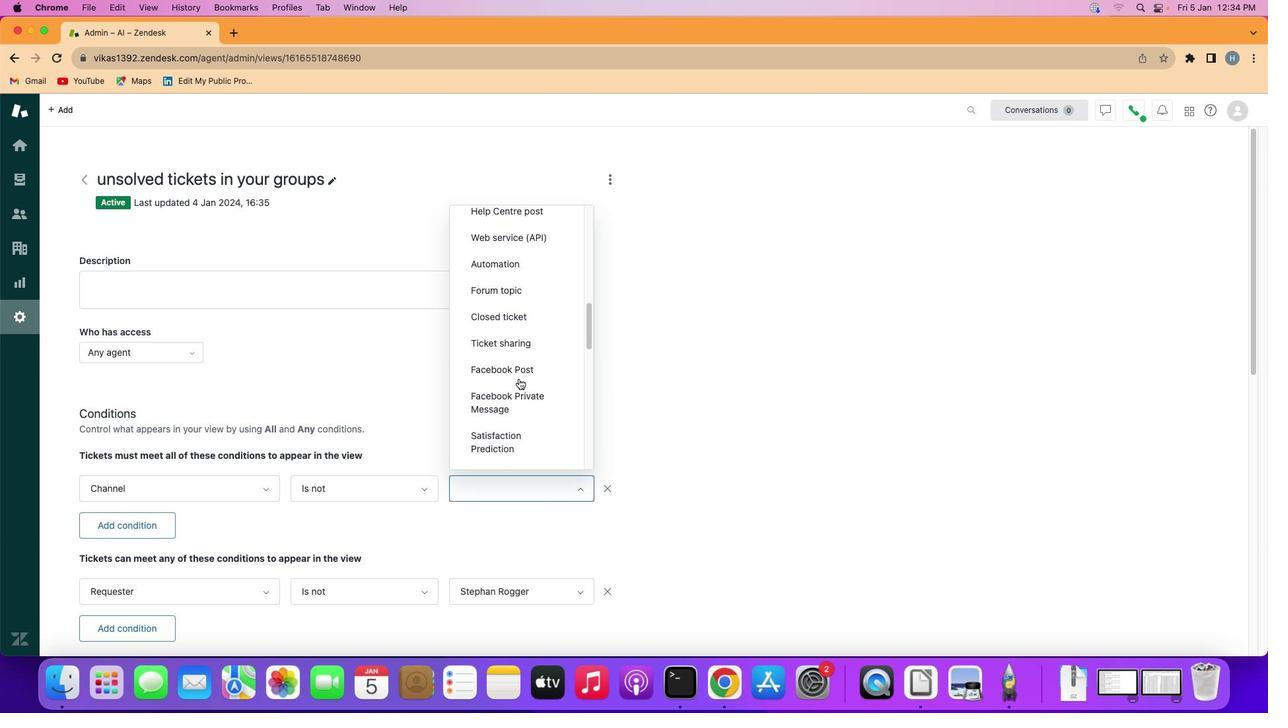 
Action: Mouse scrolled (519, 378) with delta (0, 0)
Screenshot: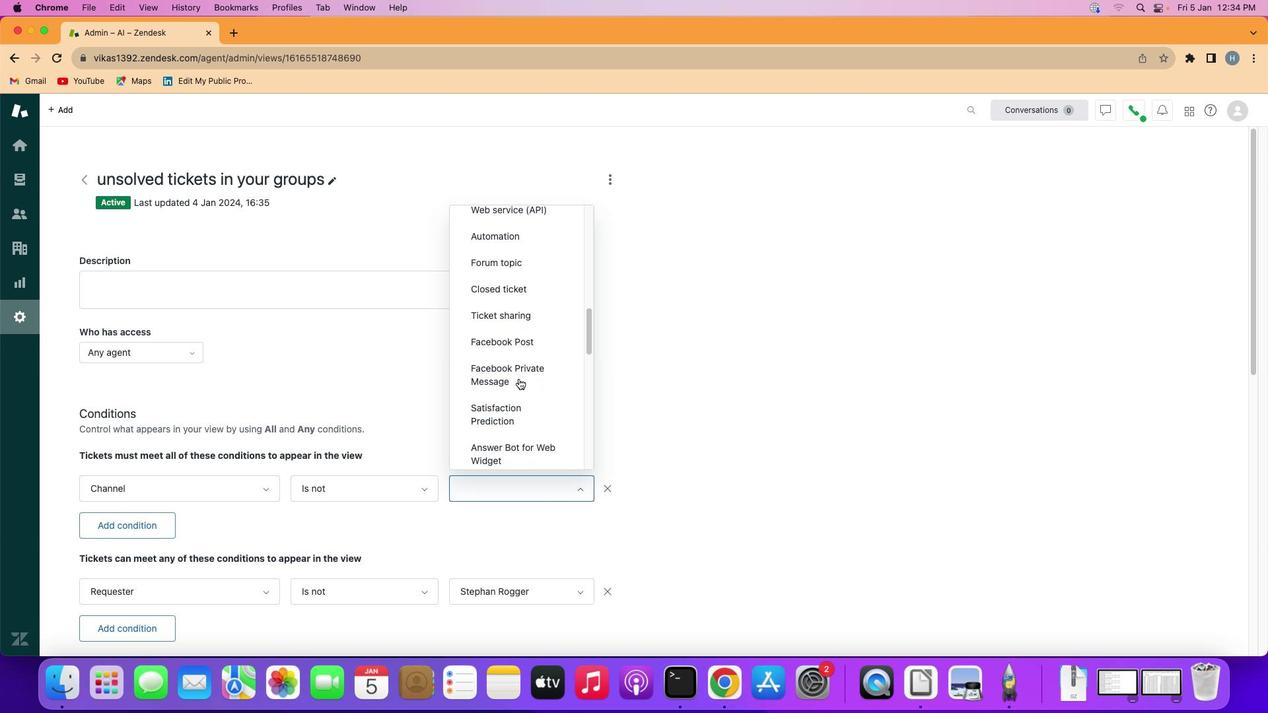 
Action: Mouse scrolled (519, 378) with delta (0, 0)
Screenshot: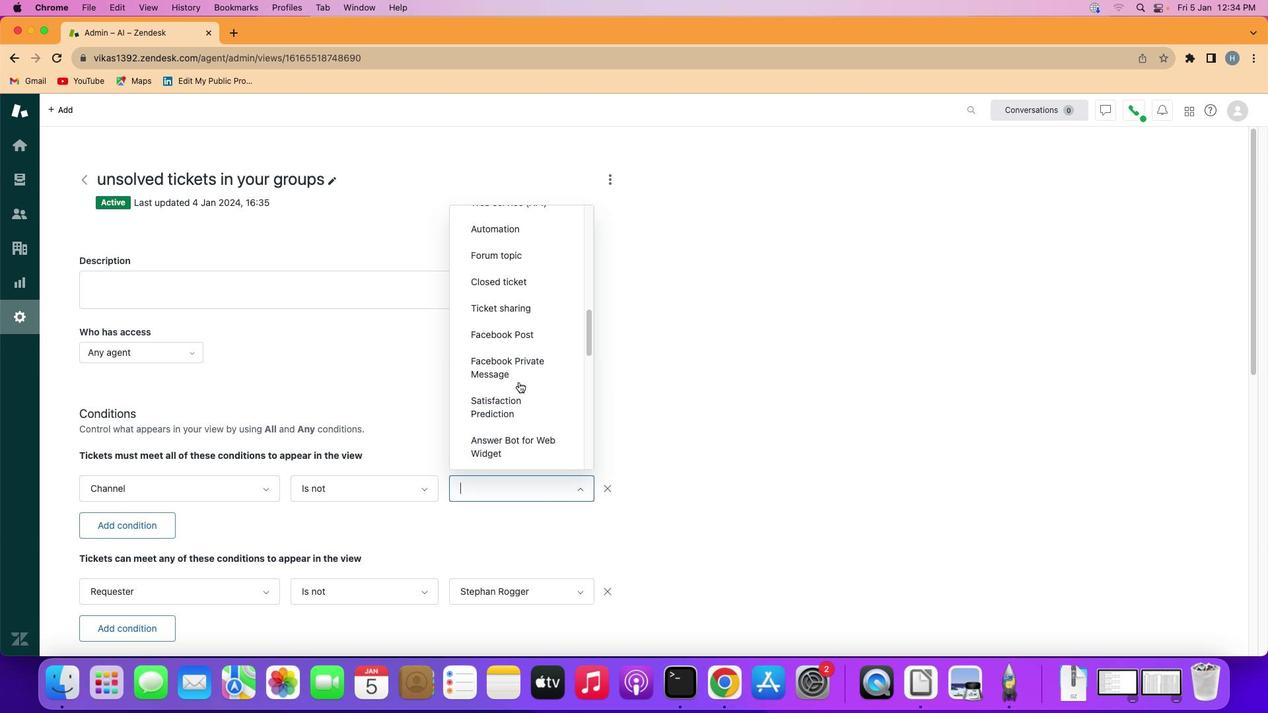 
Action: Mouse moved to (521, 403)
Screenshot: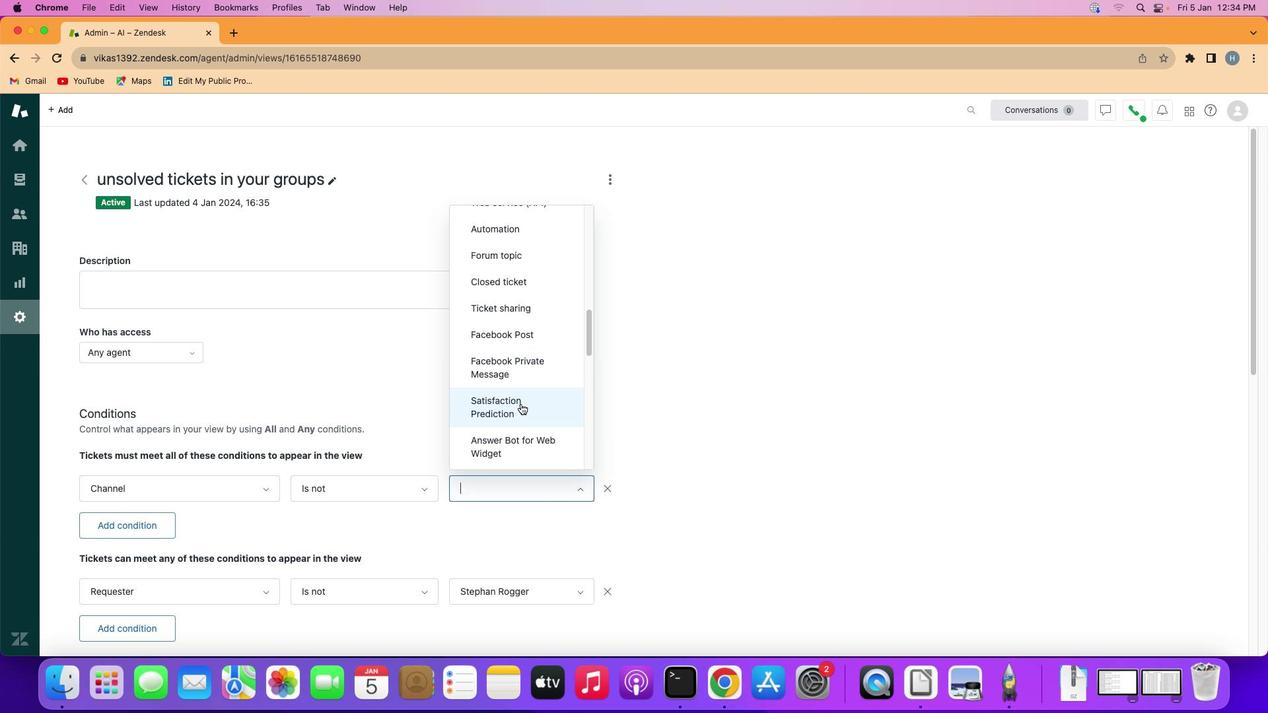 
Action: Mouse pressed left at (521, 403)
Screenshot: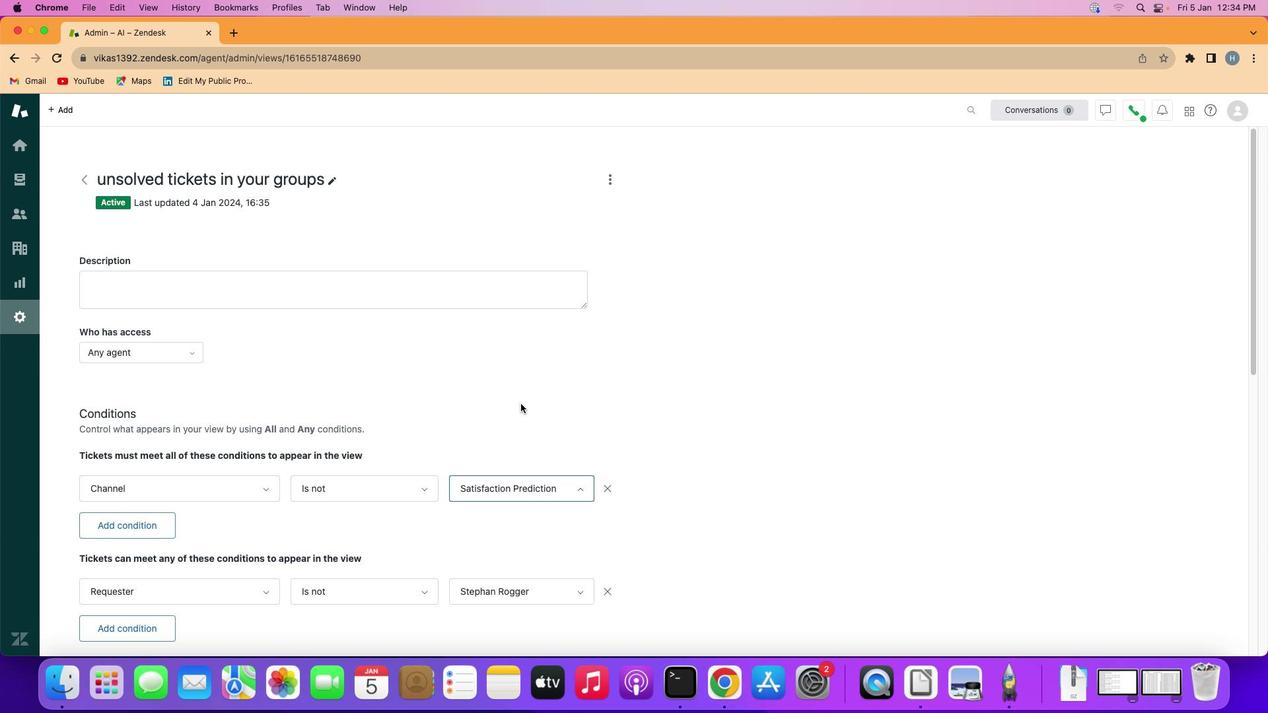 
